 Task: Change  the formatting of the data to Which is Less than 10, In conditional formating, put the option 'Light Red Fill with Dark Red Text. 'add another formatting option Format As Table, insert the option Blue Table style Light 9 Save page  Elite Sales   book
Action: Mouse moved to (98, 211)
Screenshot: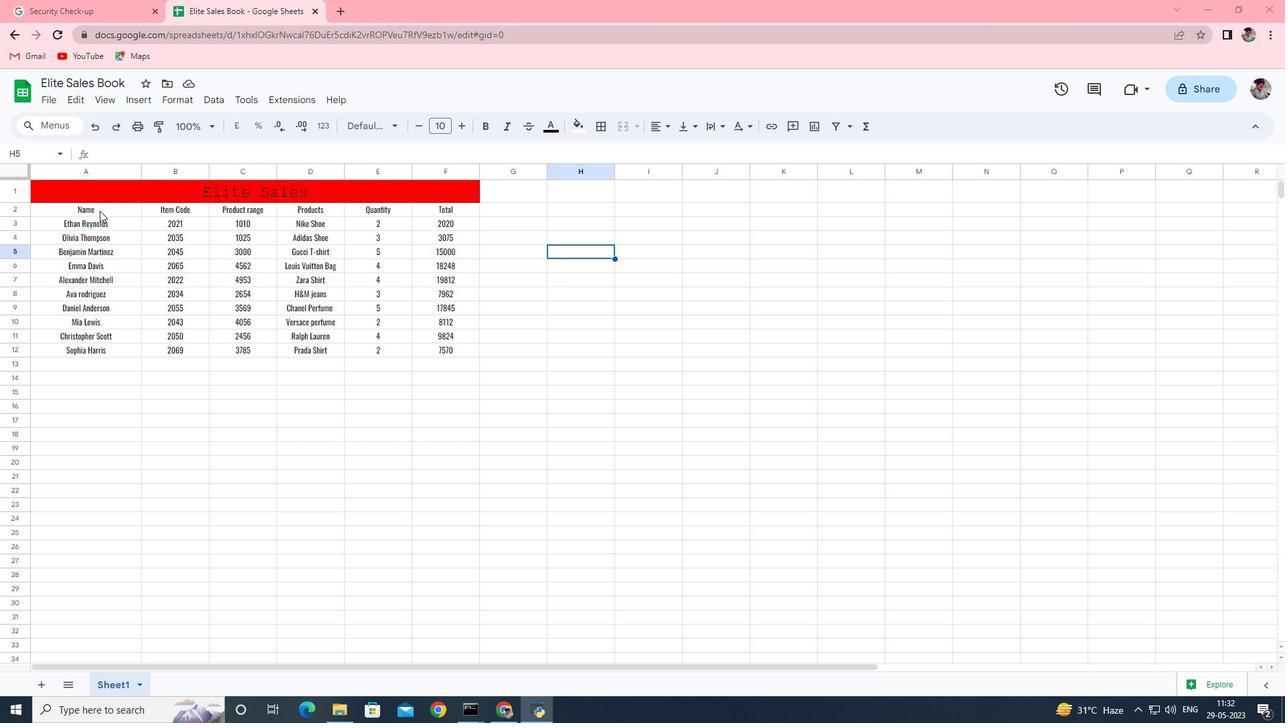 
Action: Mouse pressed left at (98, 211)
Screenshot: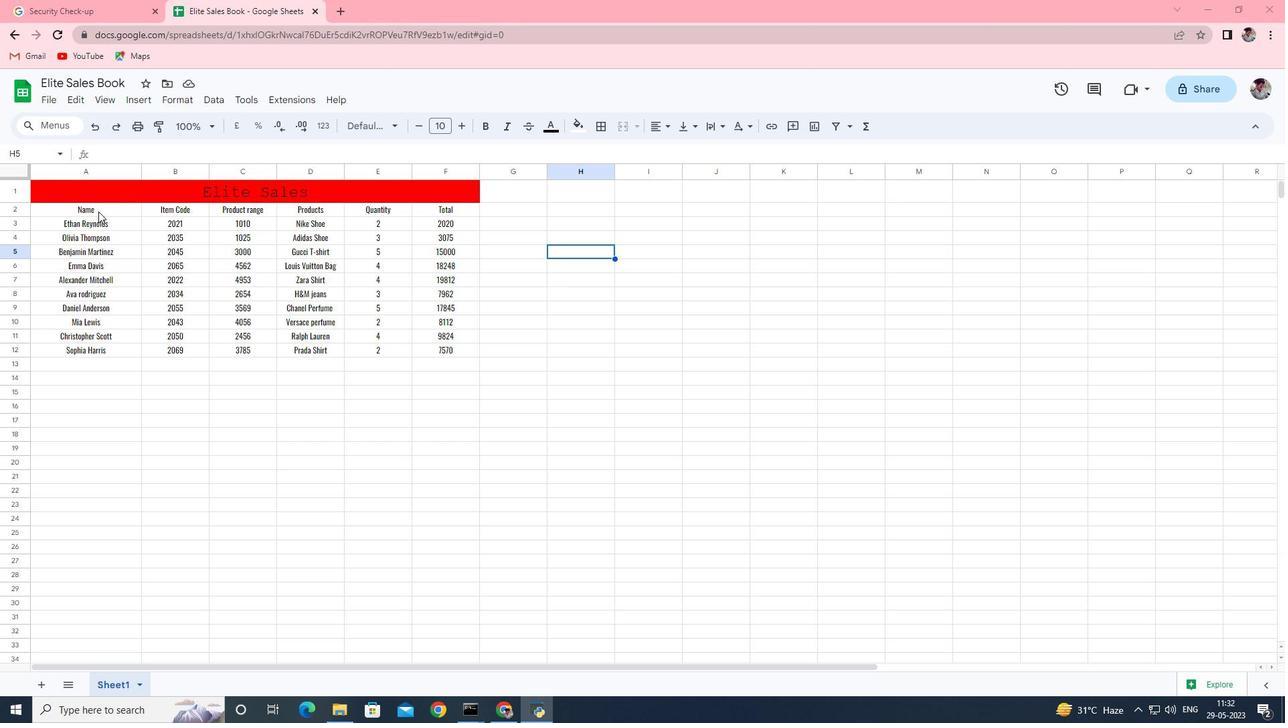
Action: Mouse moved to (176, 99)
Screenshot: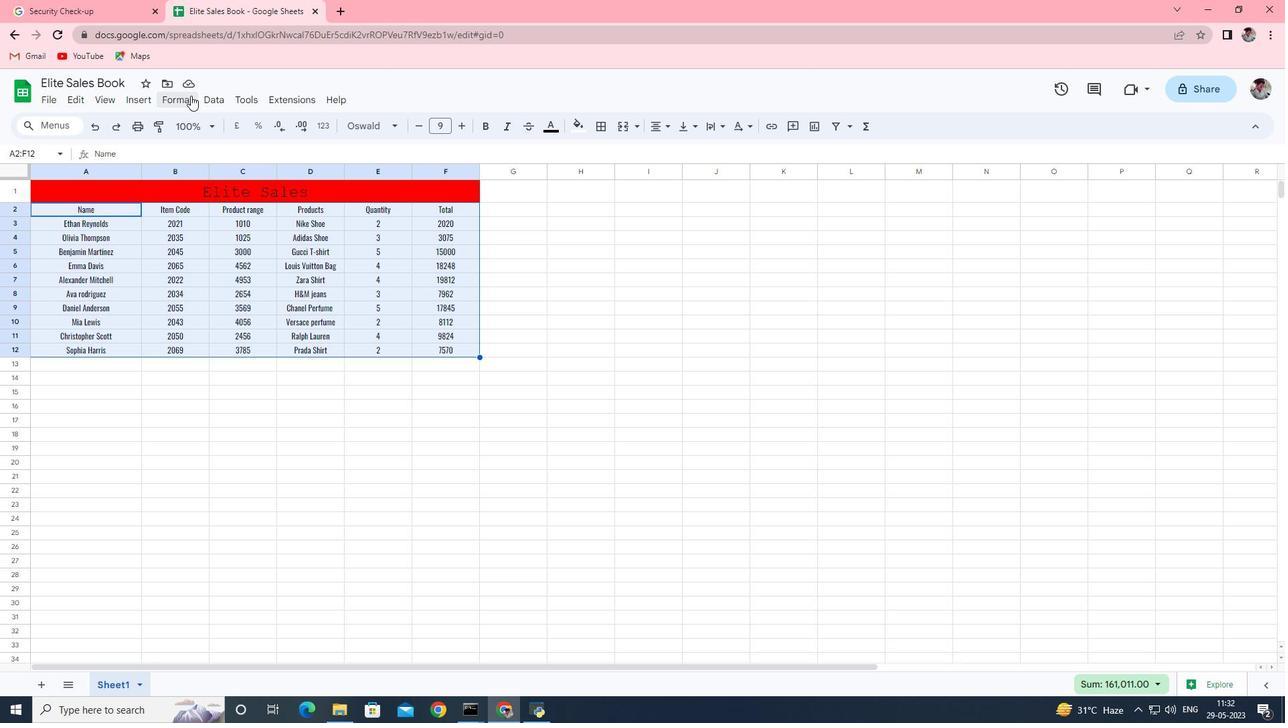 
Action: Mouse pressed left at (176, 99)
Screenshot: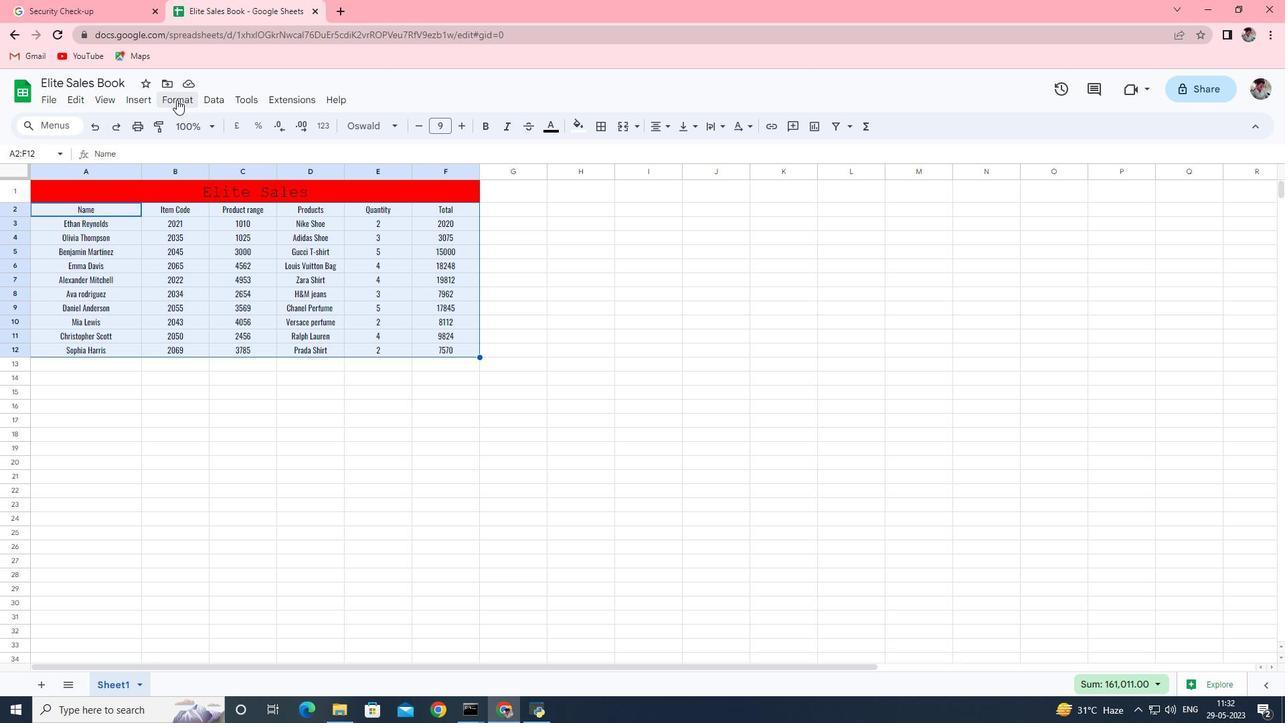 
Action: Mouse moved to (234, 326)
Screenshot: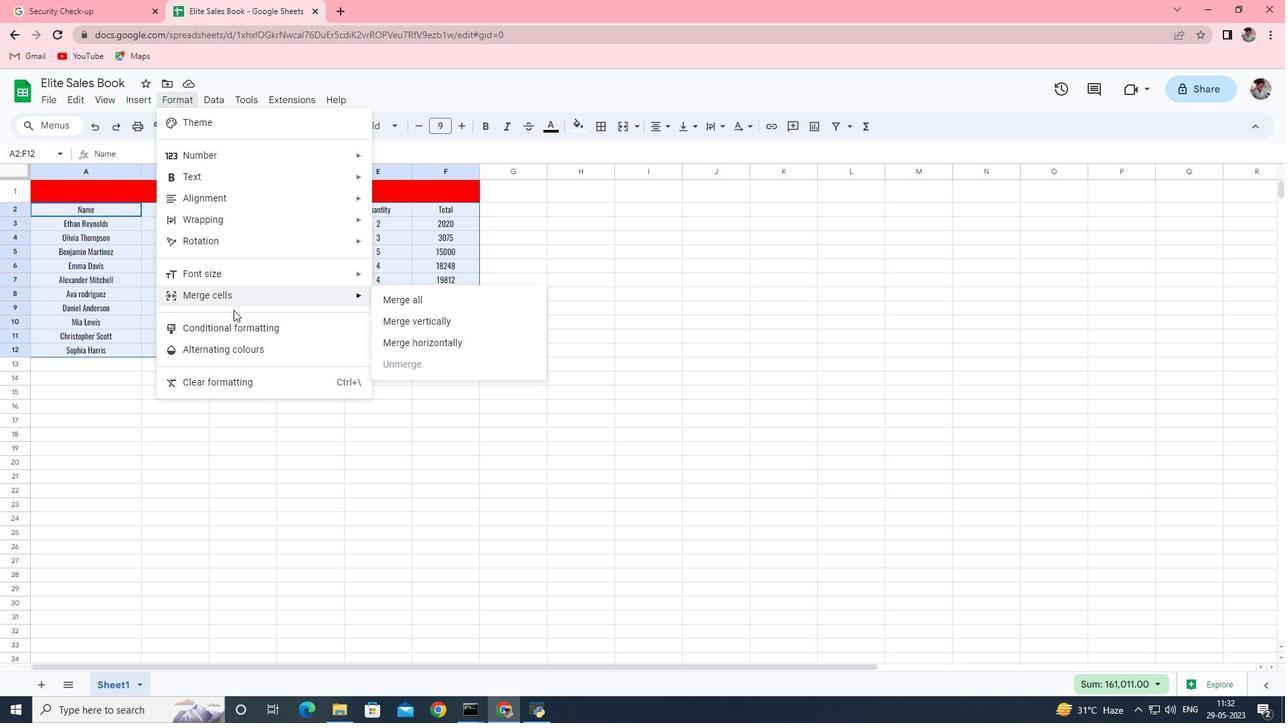 
Action: Mouse pressed left at (234, 326)
Screenshot: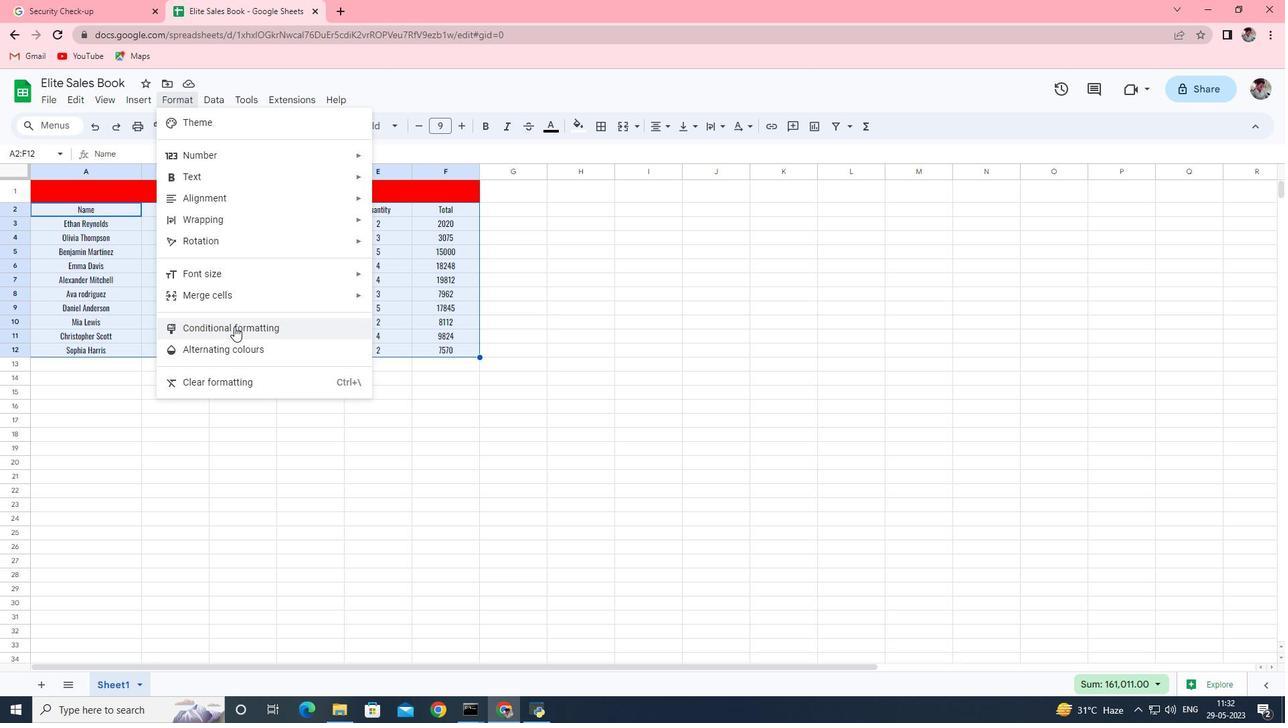 
Action: Mouse moved to (1218, 306)
Screenshot: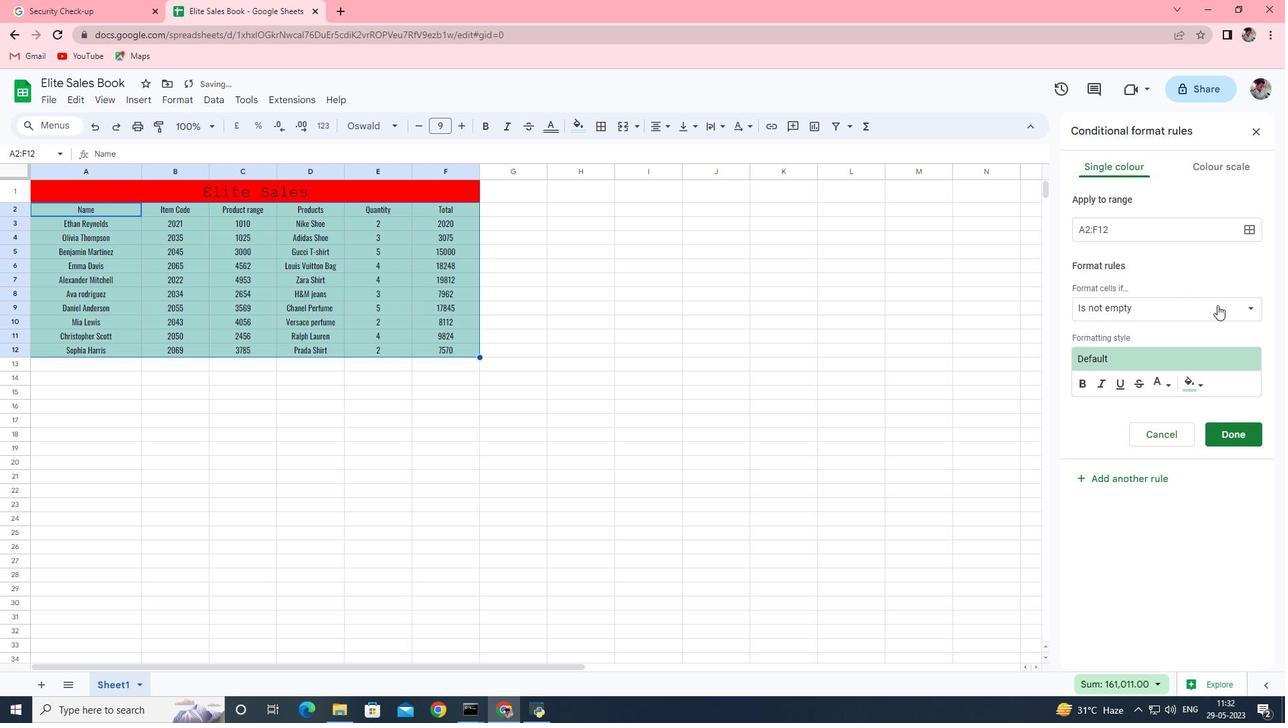 
Action: Mouse pressed left at (1218, 306)
Screenshot: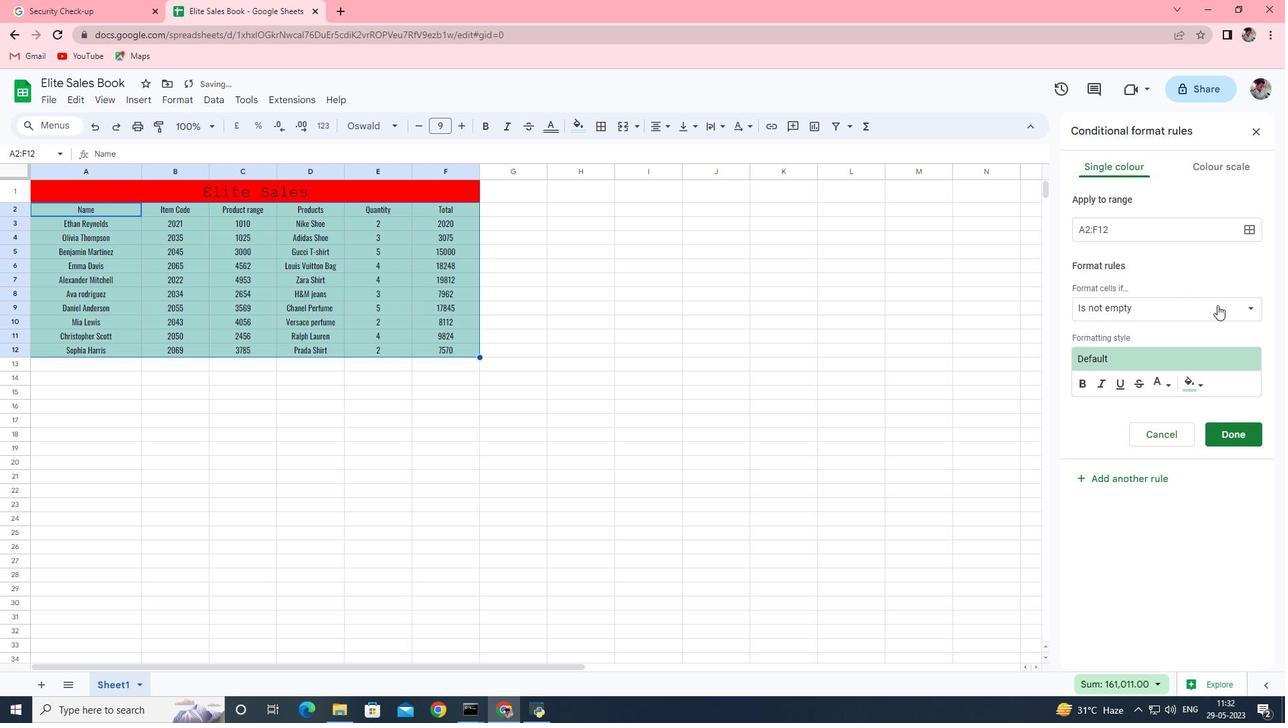 
Action: Mouse moved to (1146, 567)
Screenshot: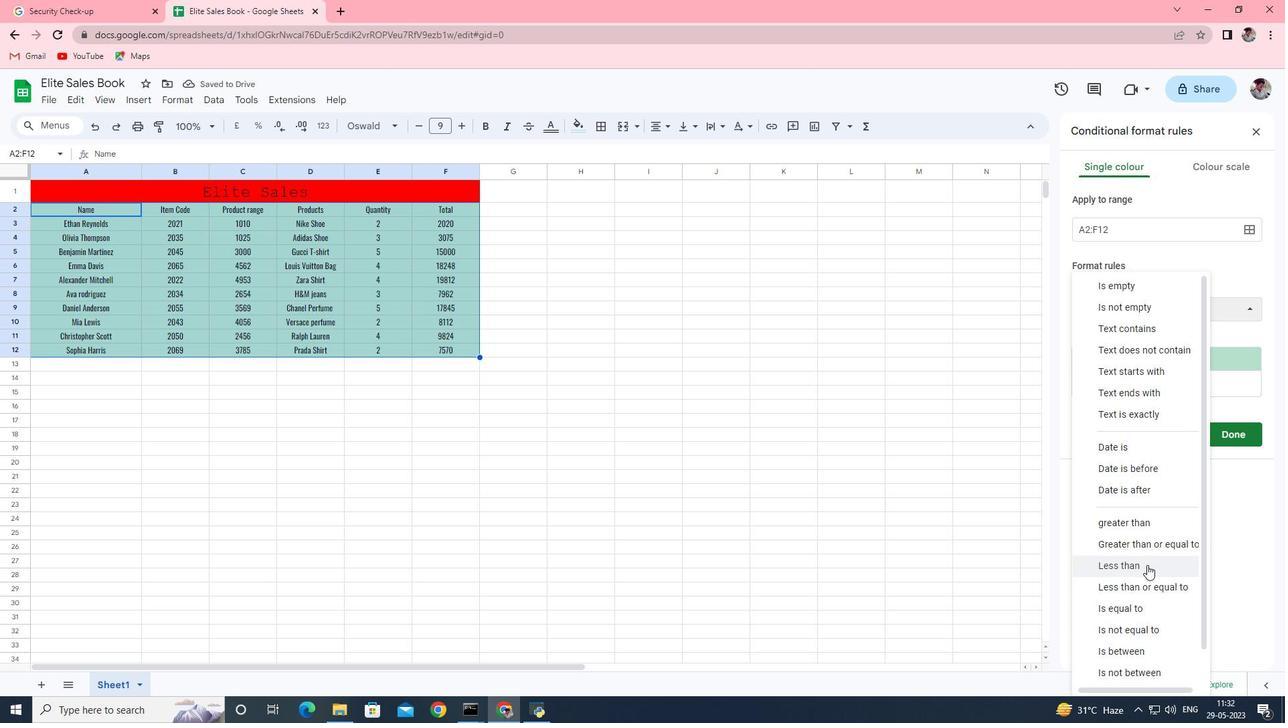 
Action: Mouse pressed left at (1146, 567)
Screenshot: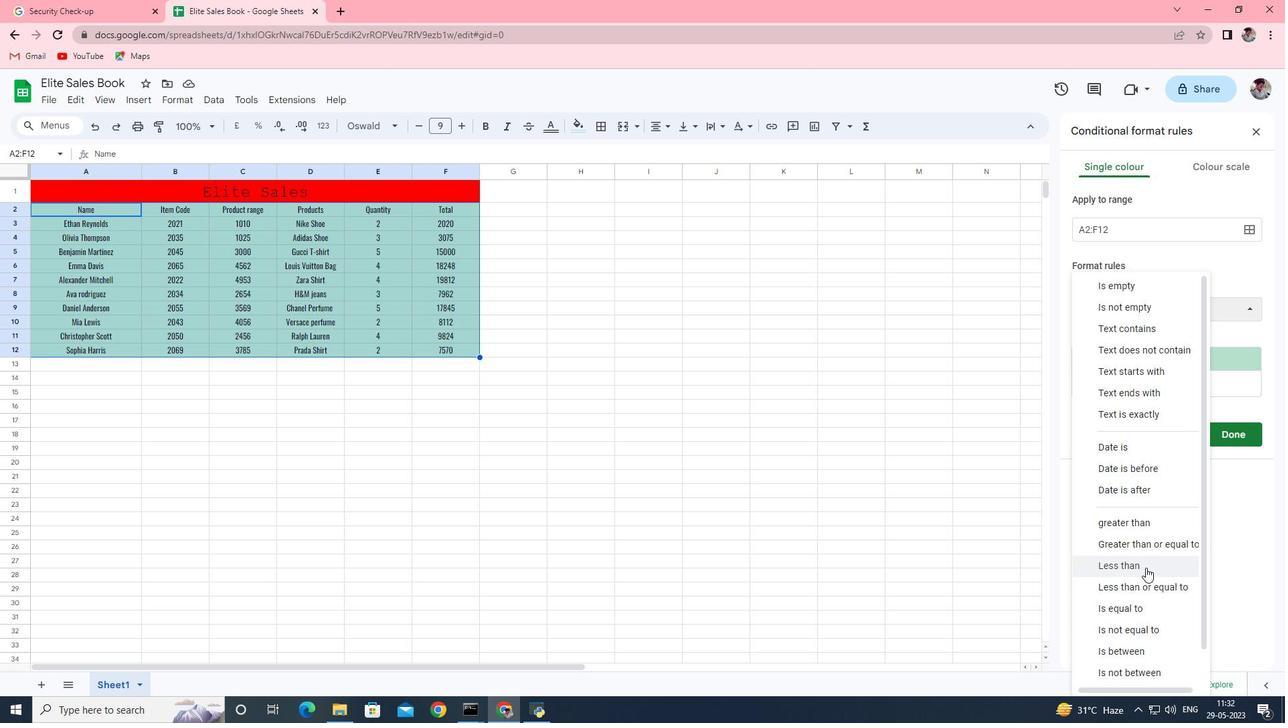 
Action: Mouse moved to (1121, 342)
Screenshot: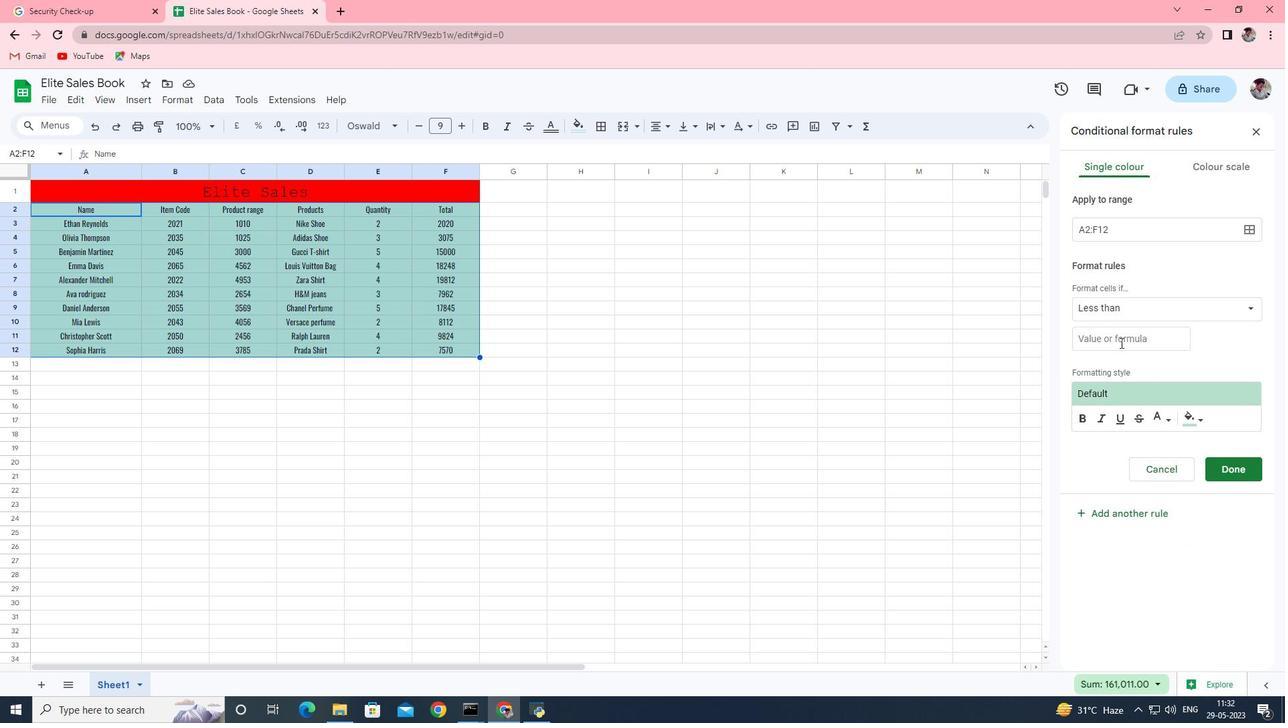 
Action: Mouse pressed left at (1121, 342)
Screenshot: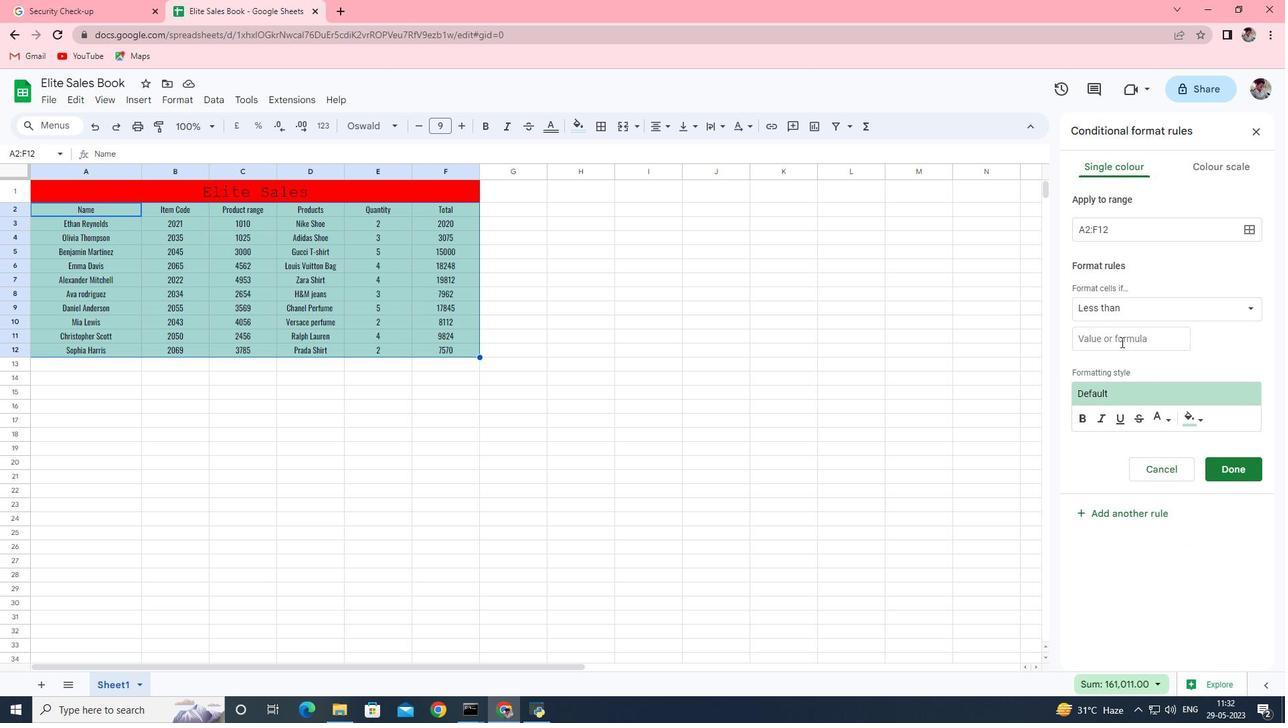 
Action: Key pressed 10<Key.enter>
Screenshot: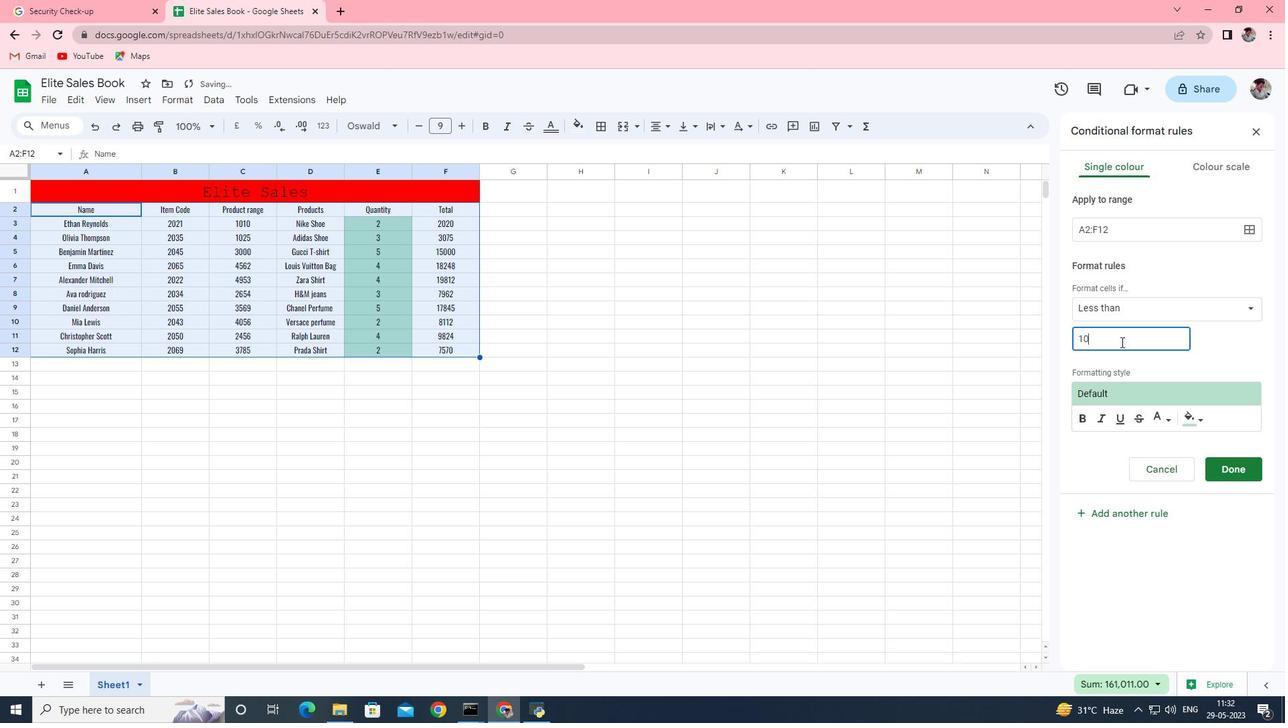 
Action: Mouse moved to (1197, 420)
Screenshot: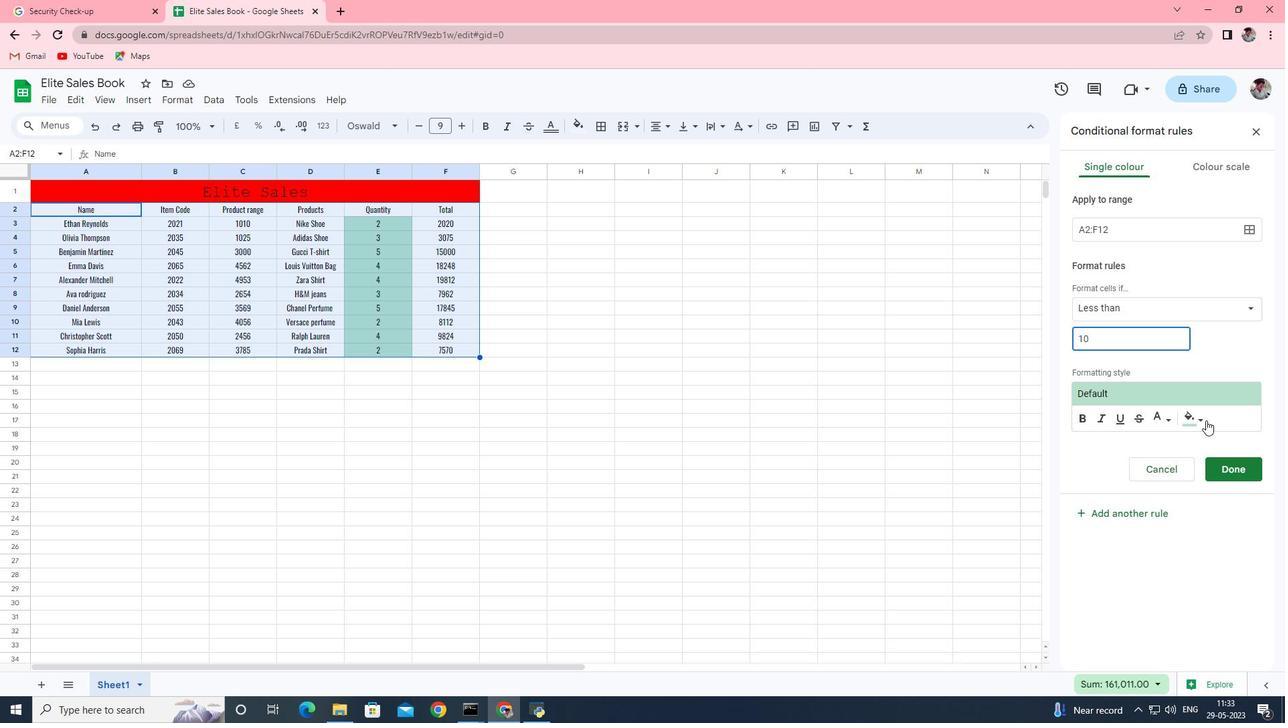 
Action: Mouse pressed left at (1197, 420)
Screenshot: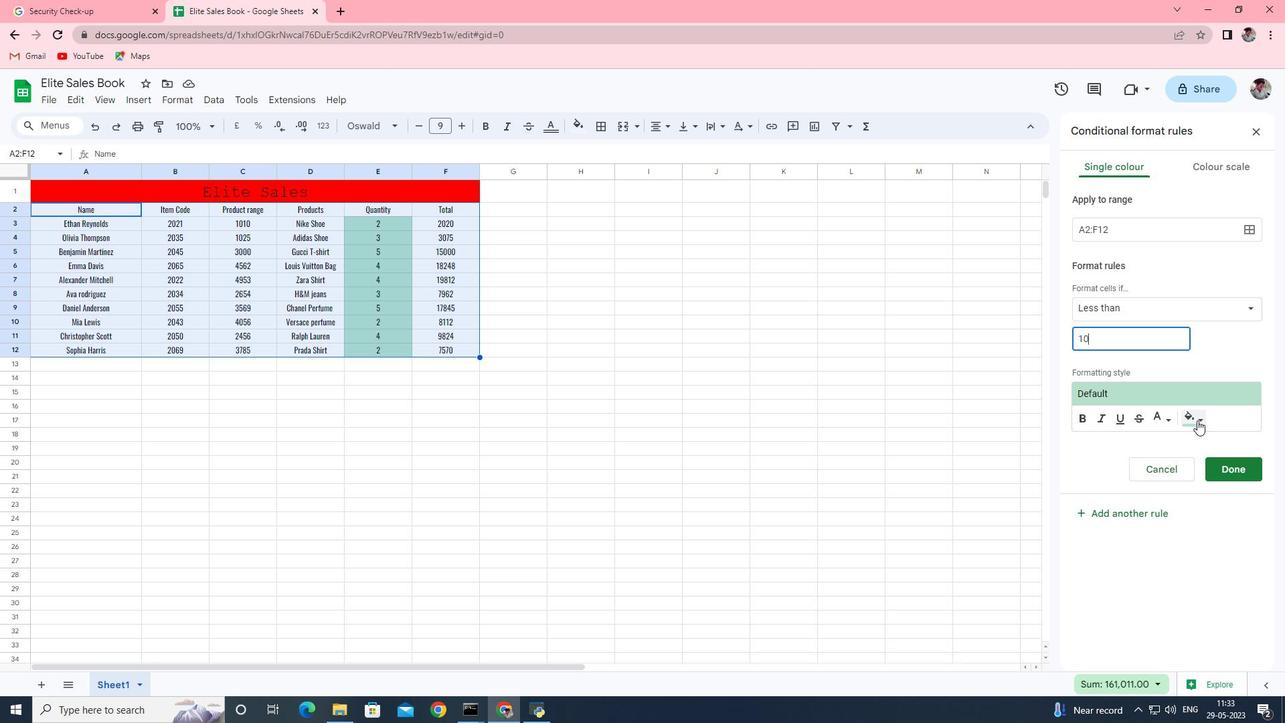 
Action: Mouse moved to (1072, 510)
Screenshot: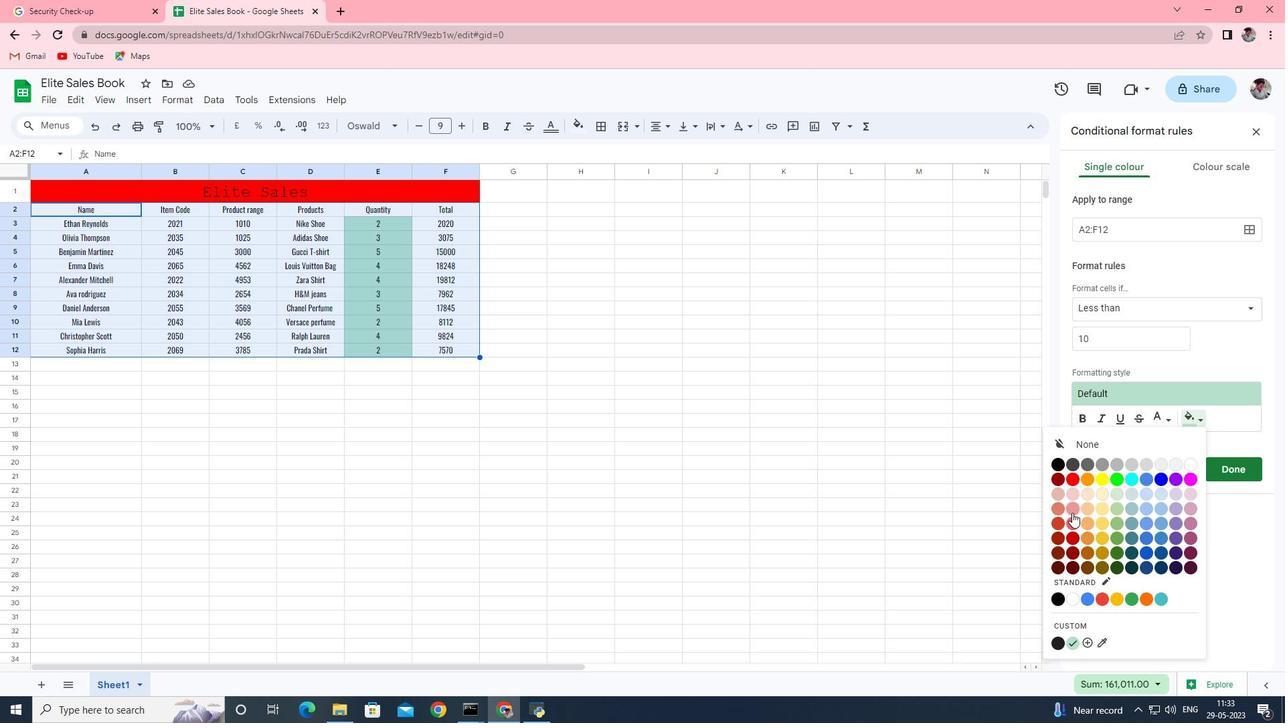 
Action: Mouse pressed left at (1072, 510)
Screenshot: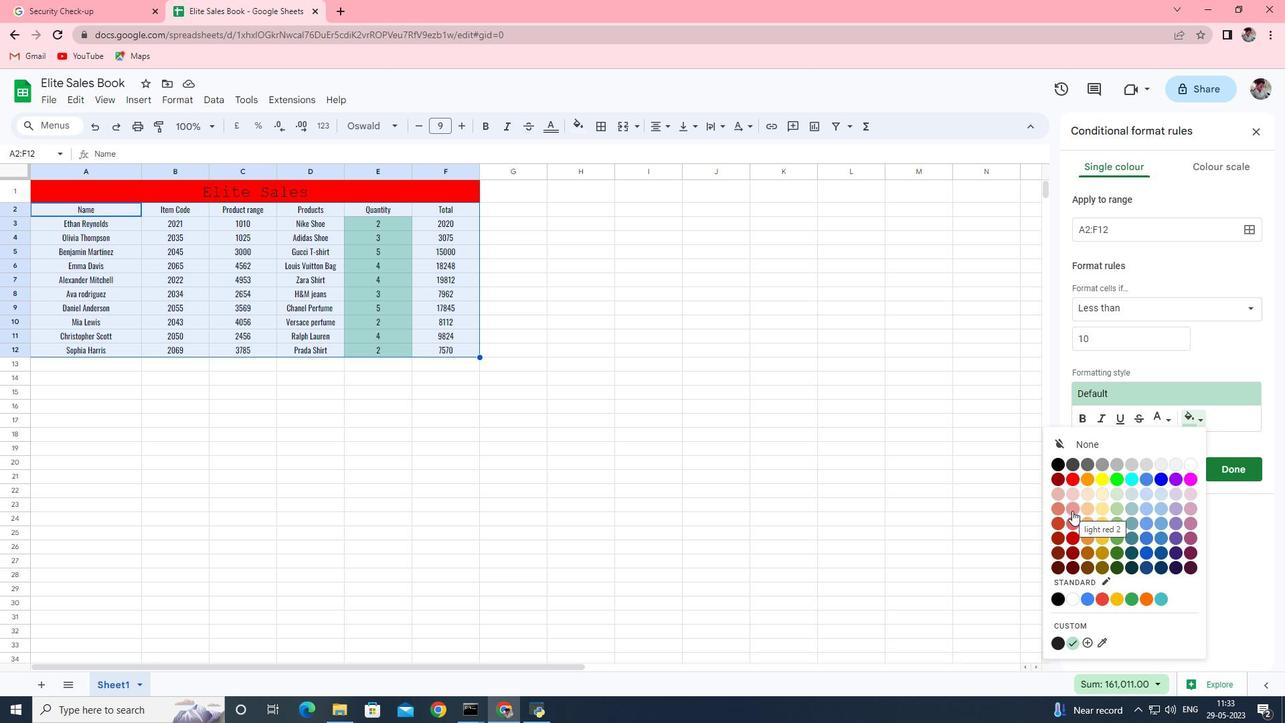 
Action: Mouse moved to (1169, 421)
Screenshot: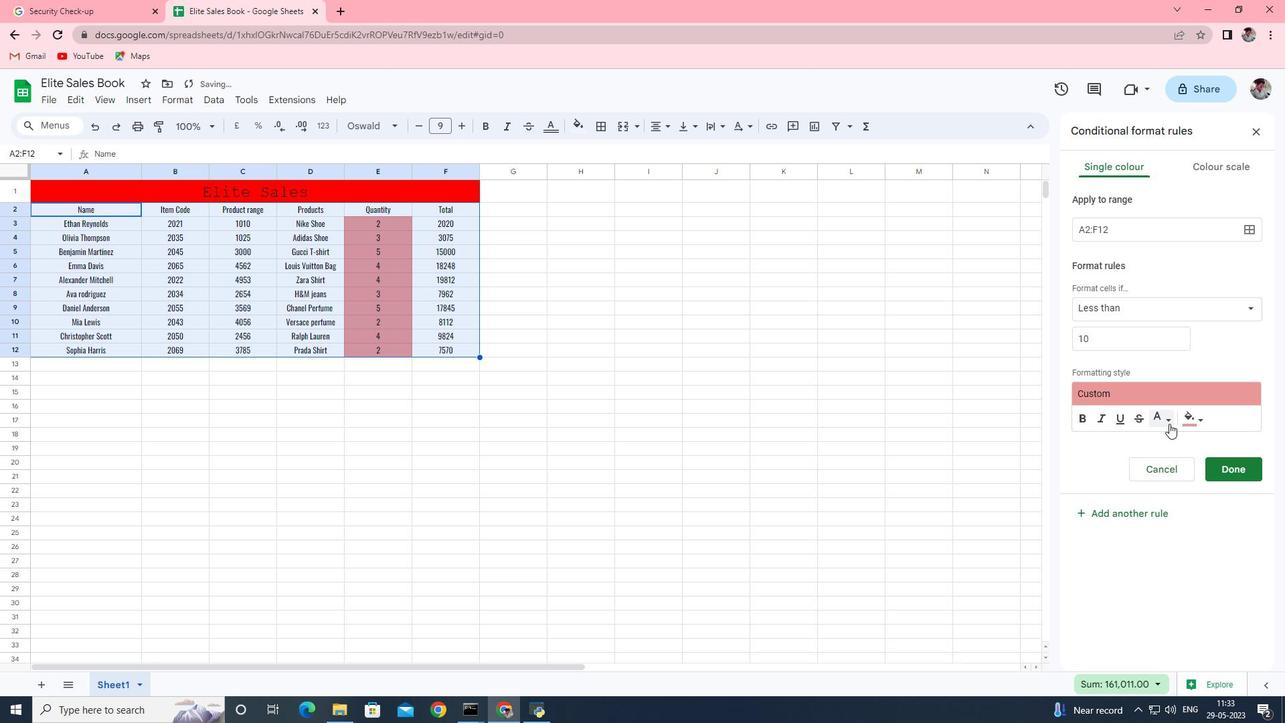 
Action: Mouse pressed left at (1169, 421)
Screenshot: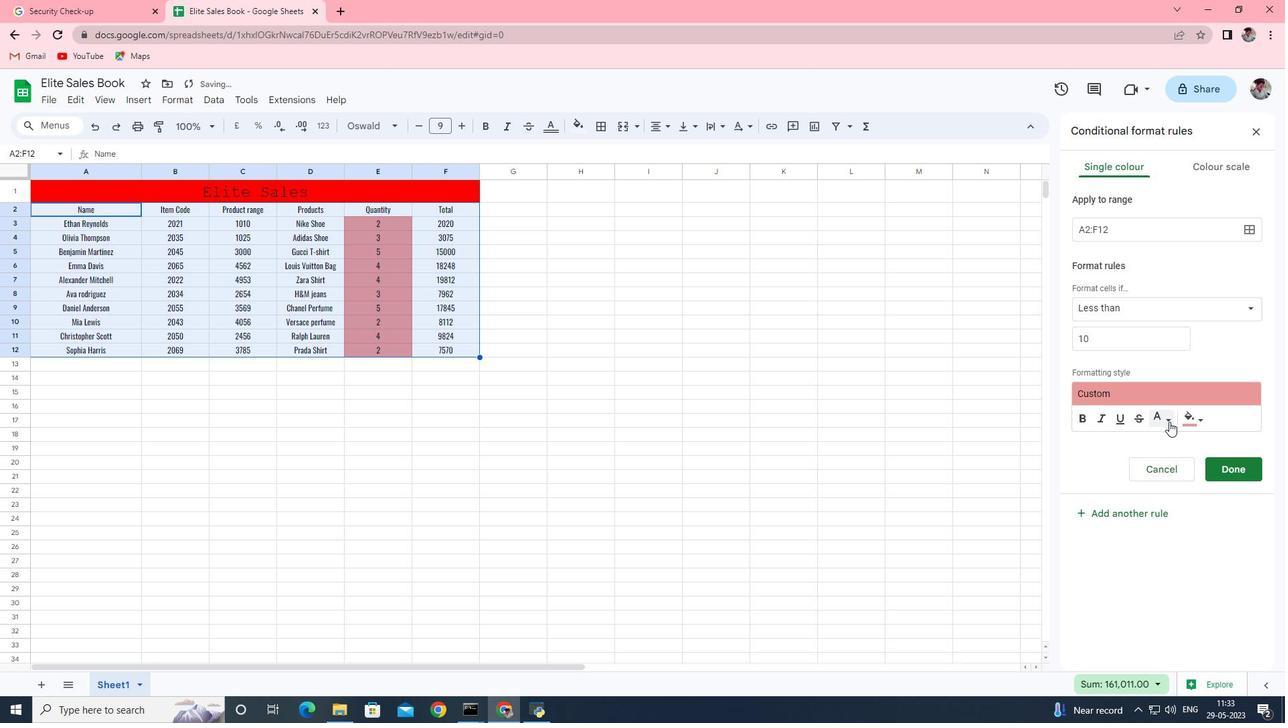
Action: Mouse moved to (1039, 474)
Screenshot: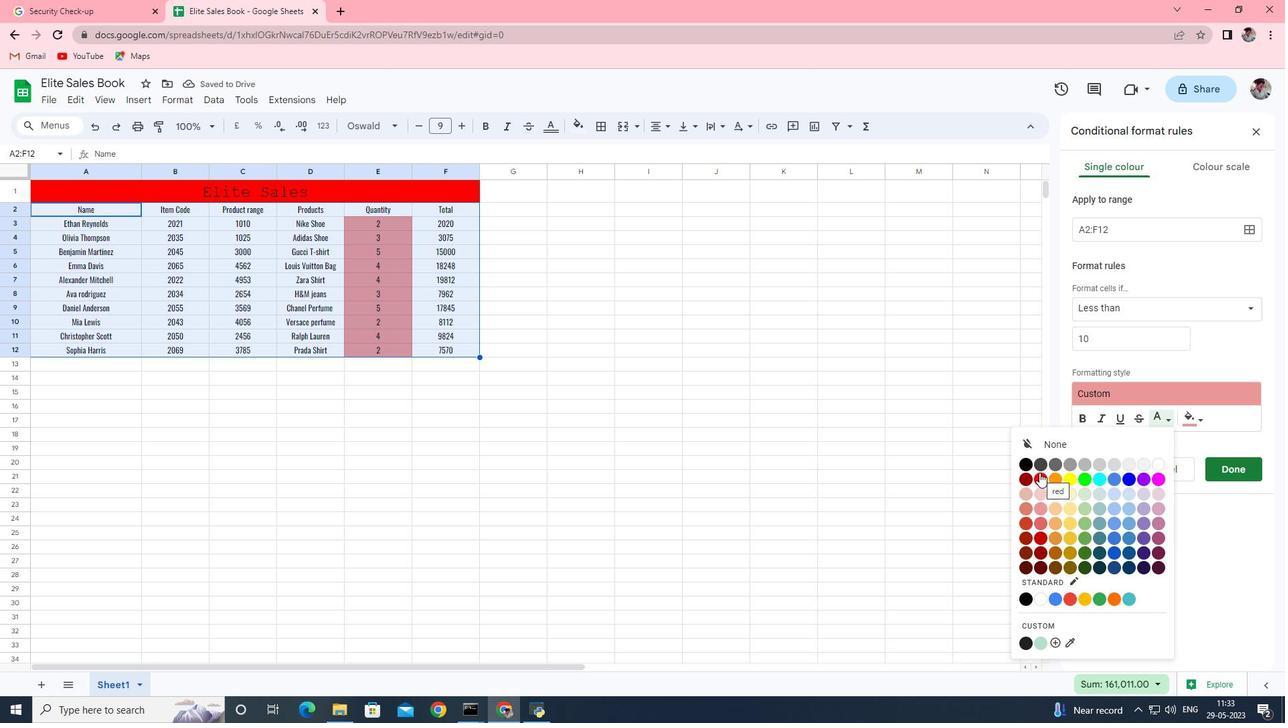 
Action: Mouse pressed left at (1039, 474)
Screenshot: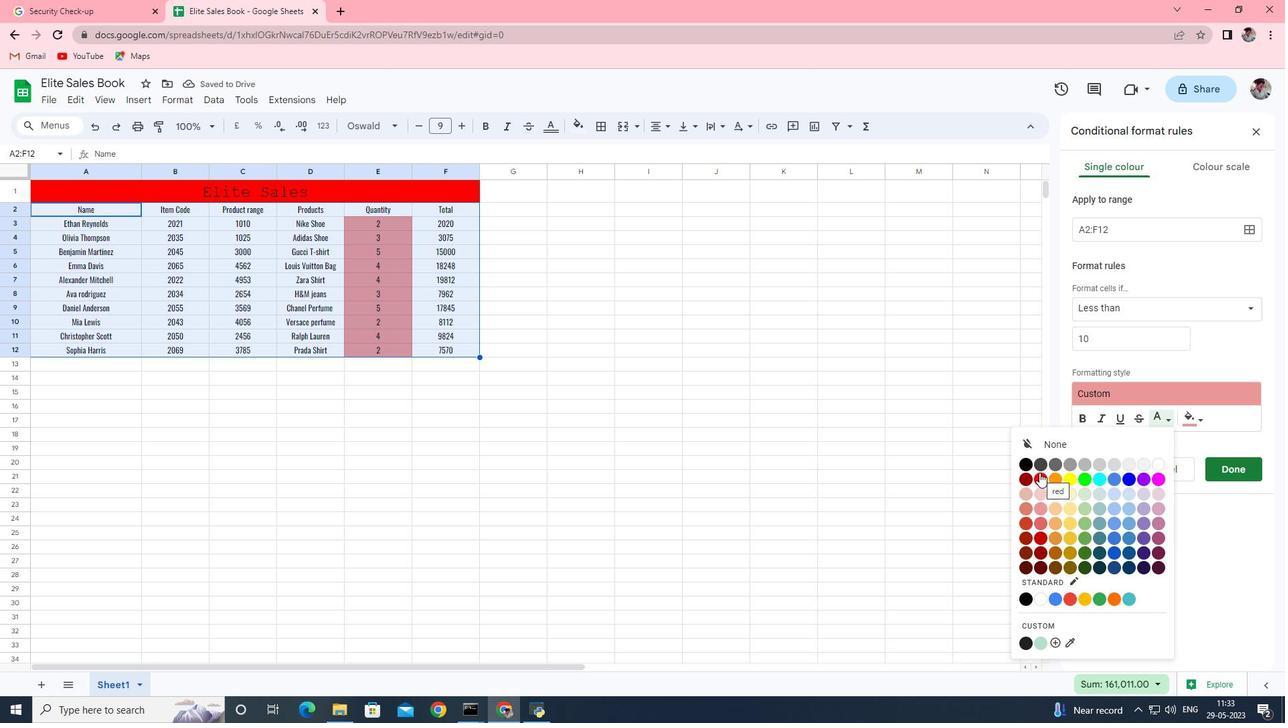 
Action: Mouse moved to (1227, 471)
Screenshot: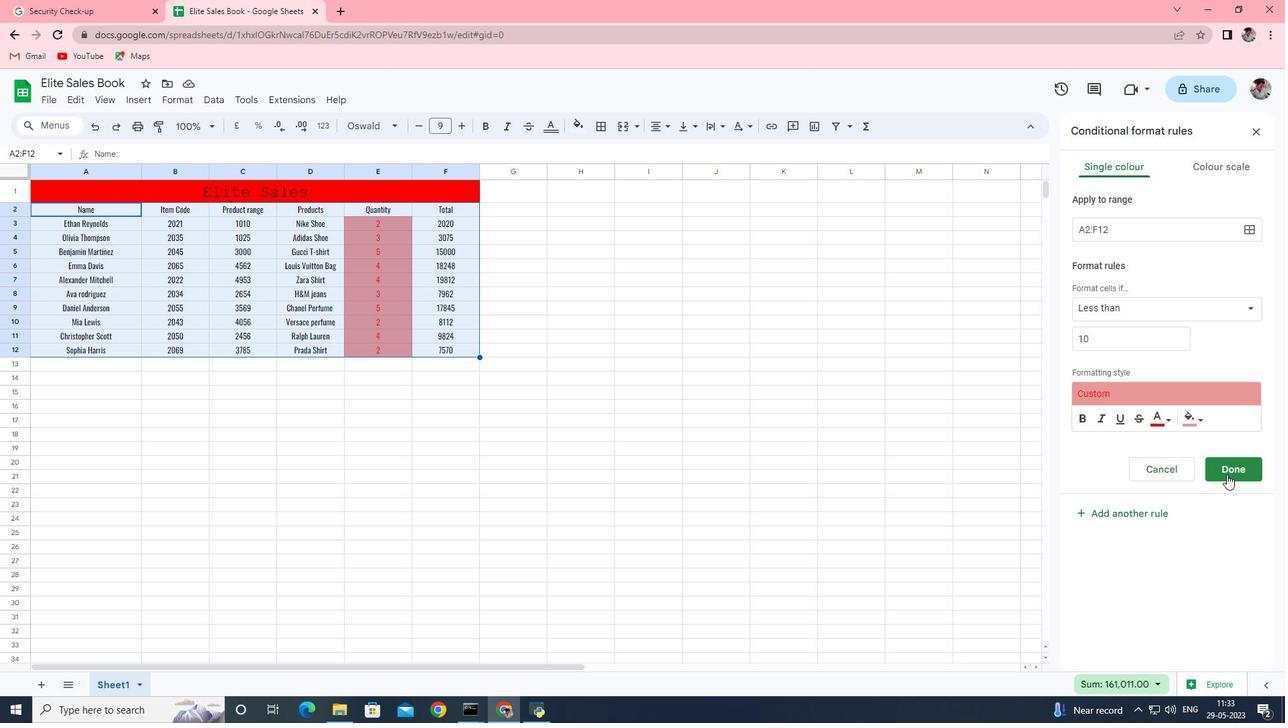 
Action: Mouse pressed left at (1227, 471)
Screenshot: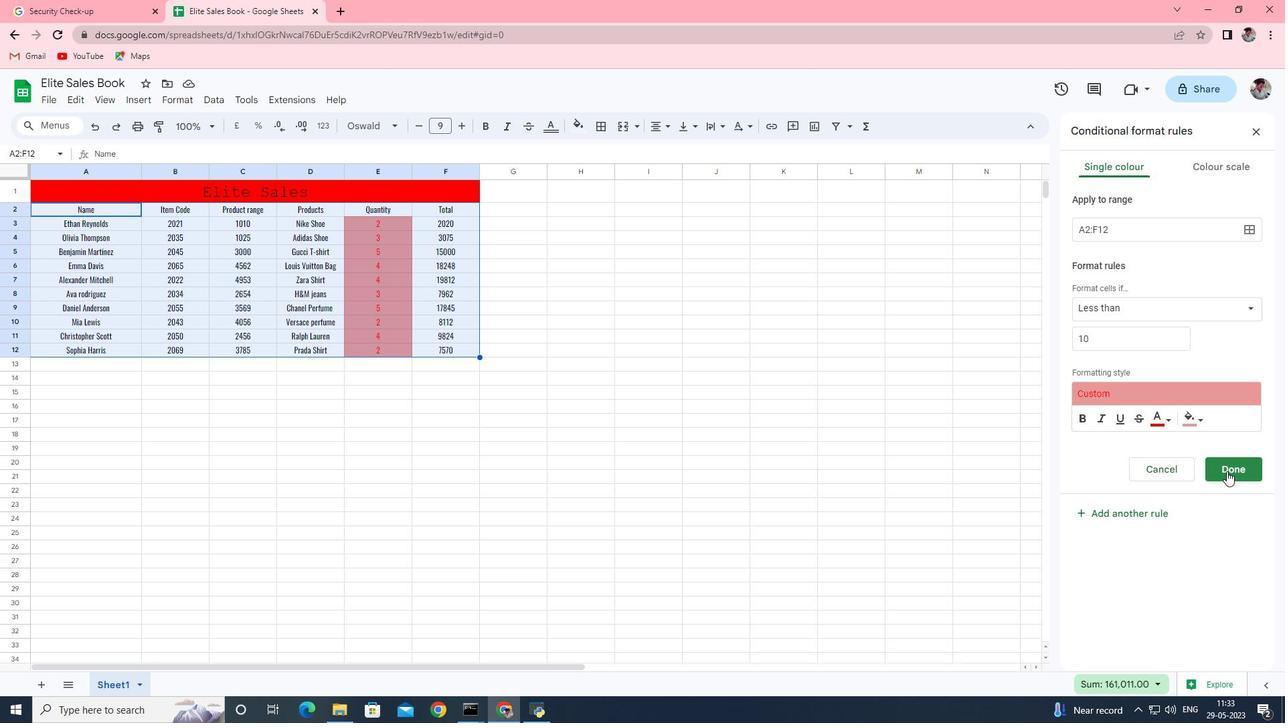 
Action: Mouse moved to (184, 102)
Screenshot: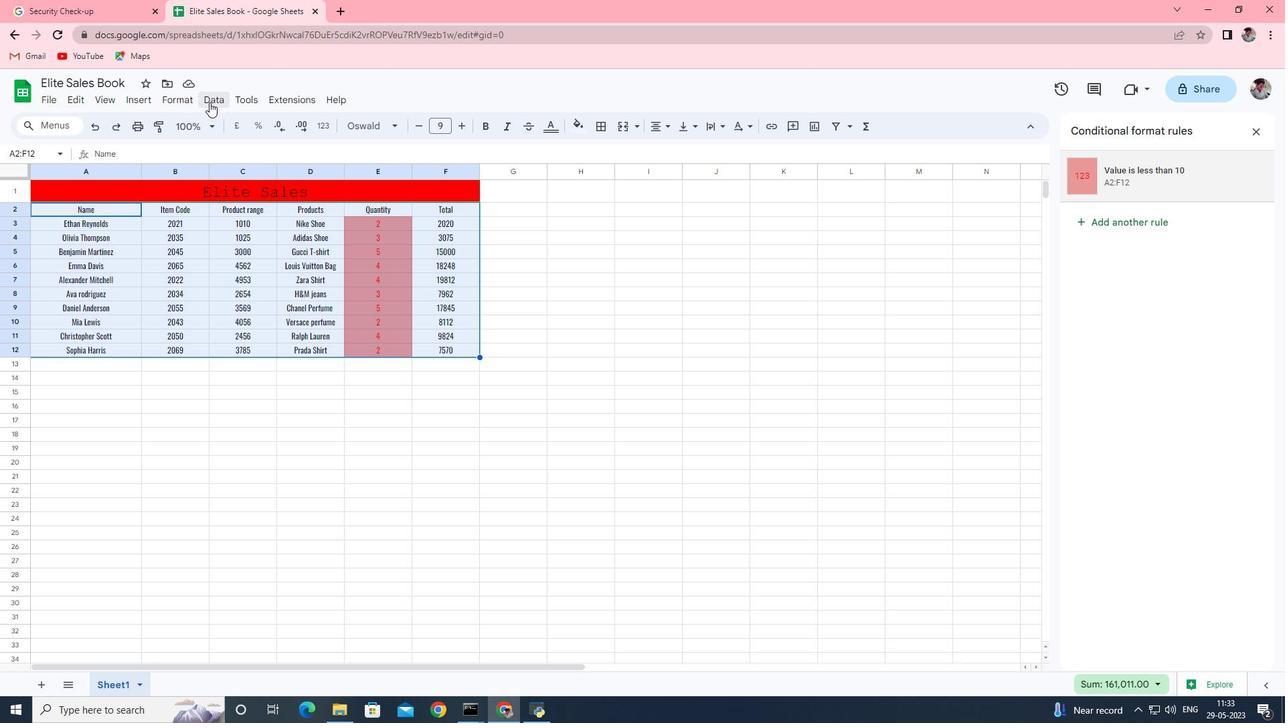 
Action: Mouse pressed left at (184, 102)
Screenshot: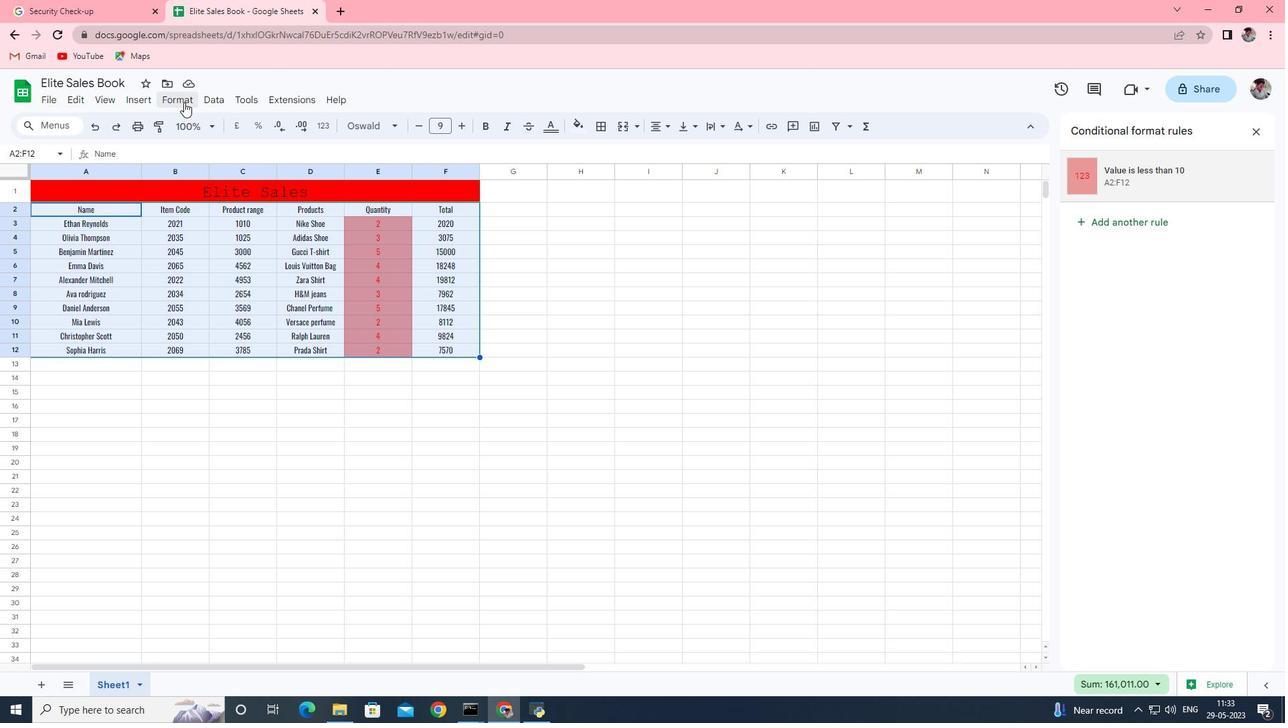 
Action: Mouse moved to (196, 345)
Screenshot: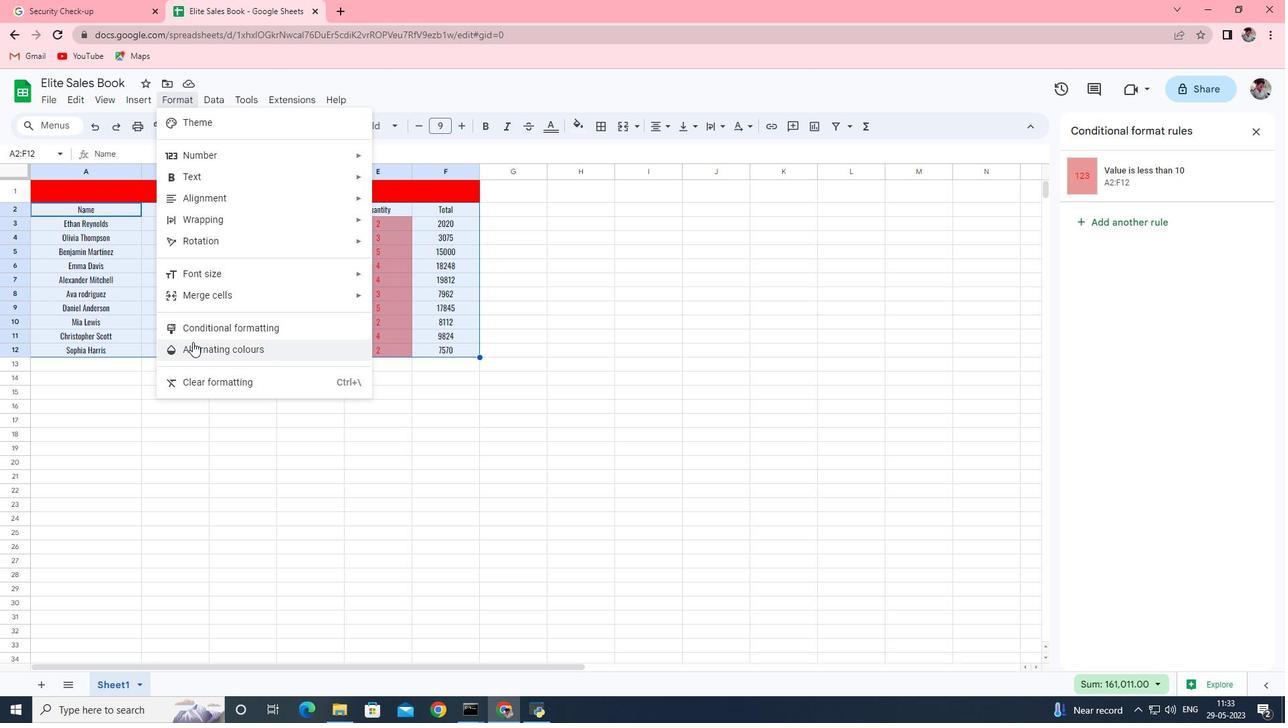 
Action: Mouse pressed left at (196, 345)
Screenshot: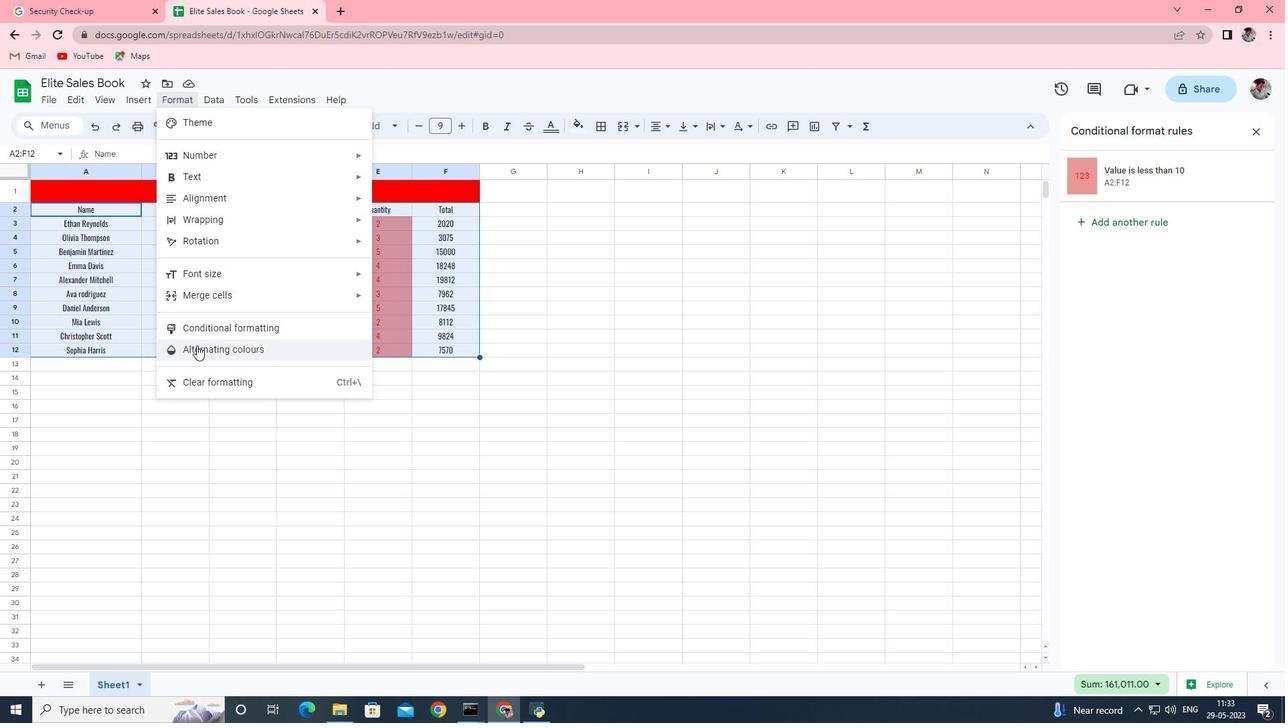
Action: Mouse moved to (1226, 297)
Screenshot: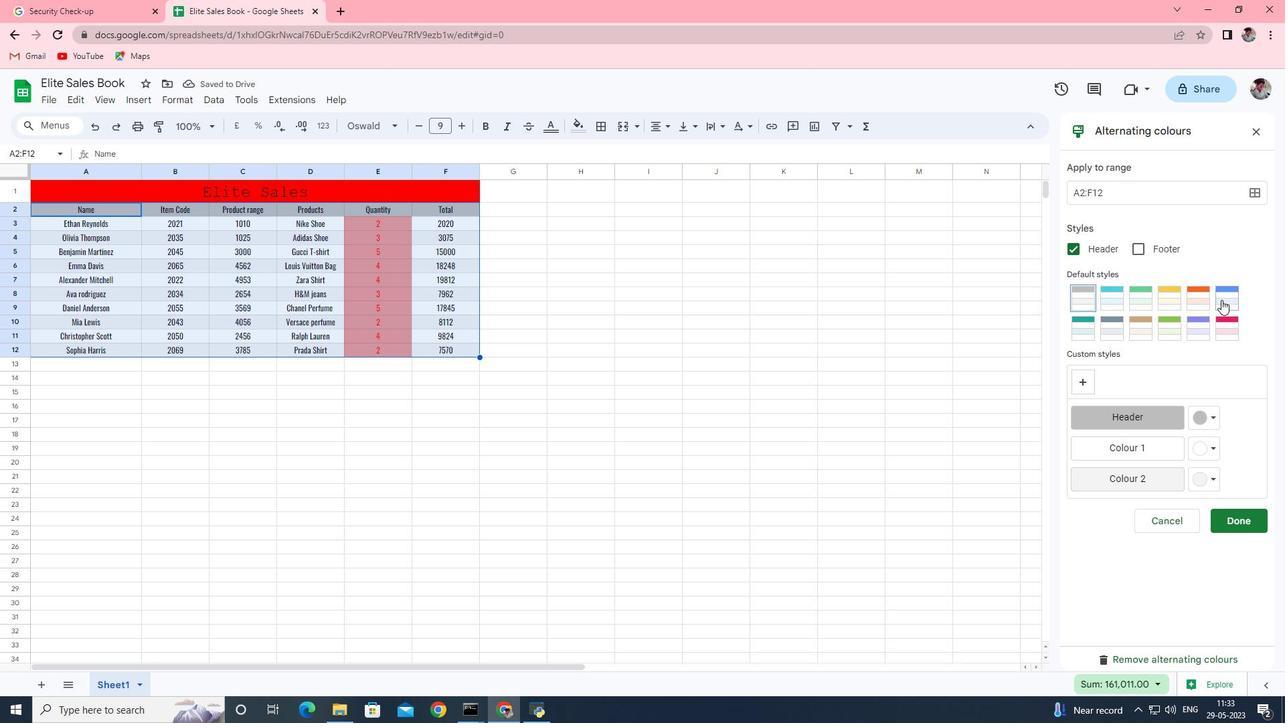 
Action: Mouse pressed left at (1226, 297)
Screenshot: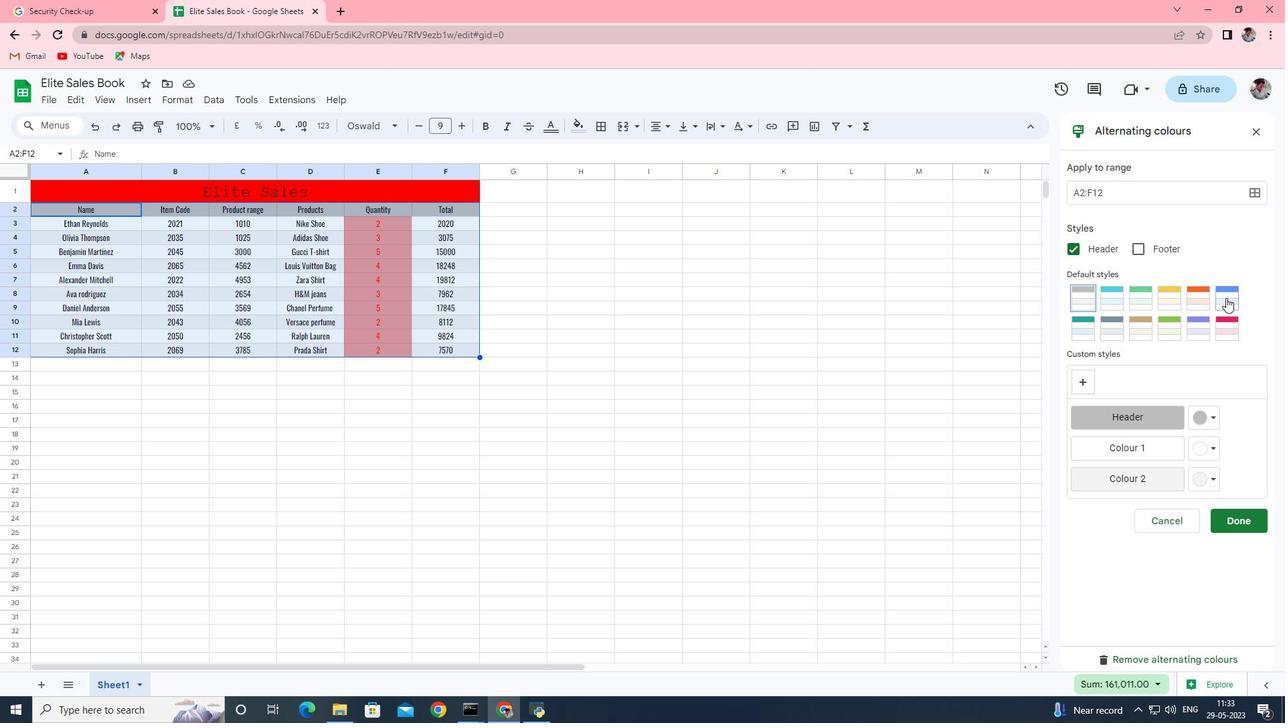 
Action: Mouse moved to (1214, 419)
Screenshot: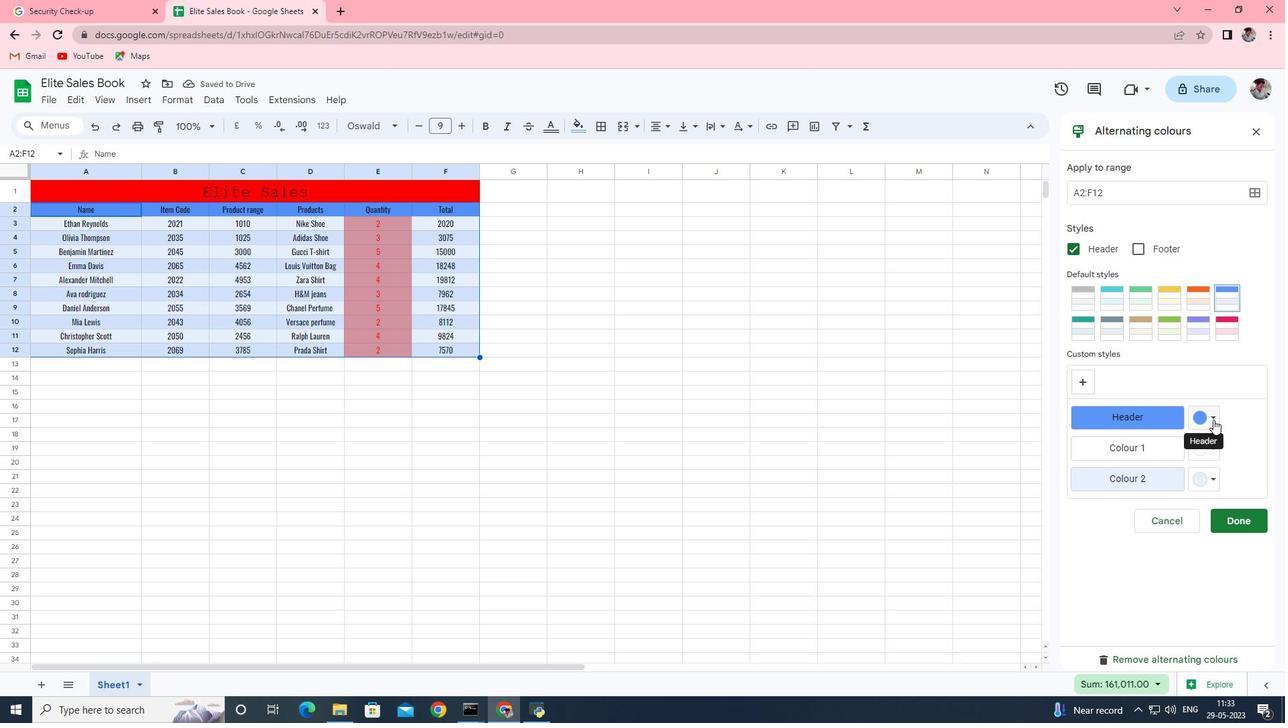 
Action: Mouse pressed left at (1214, 419)
Screenshot: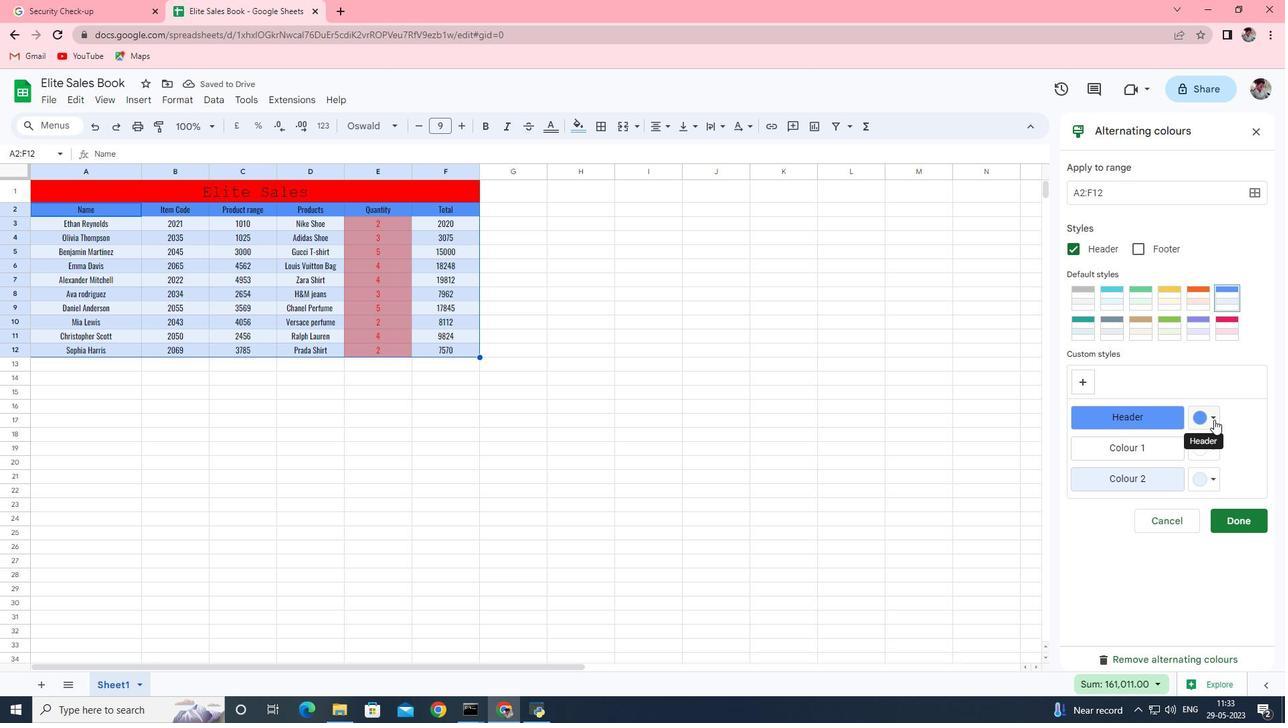 
Action: Mouse moved to (1227, 426)
Screenshot: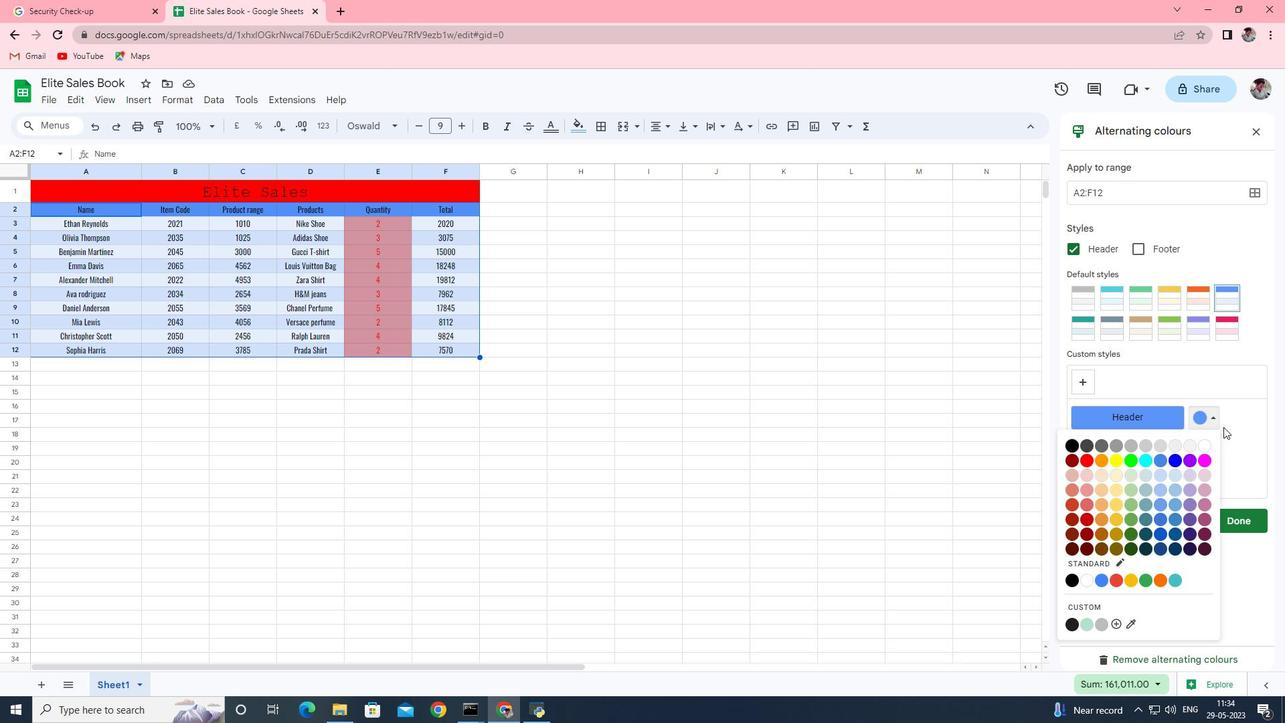 
Action: Mouse pressed left at (1227, 426)
Screenshot: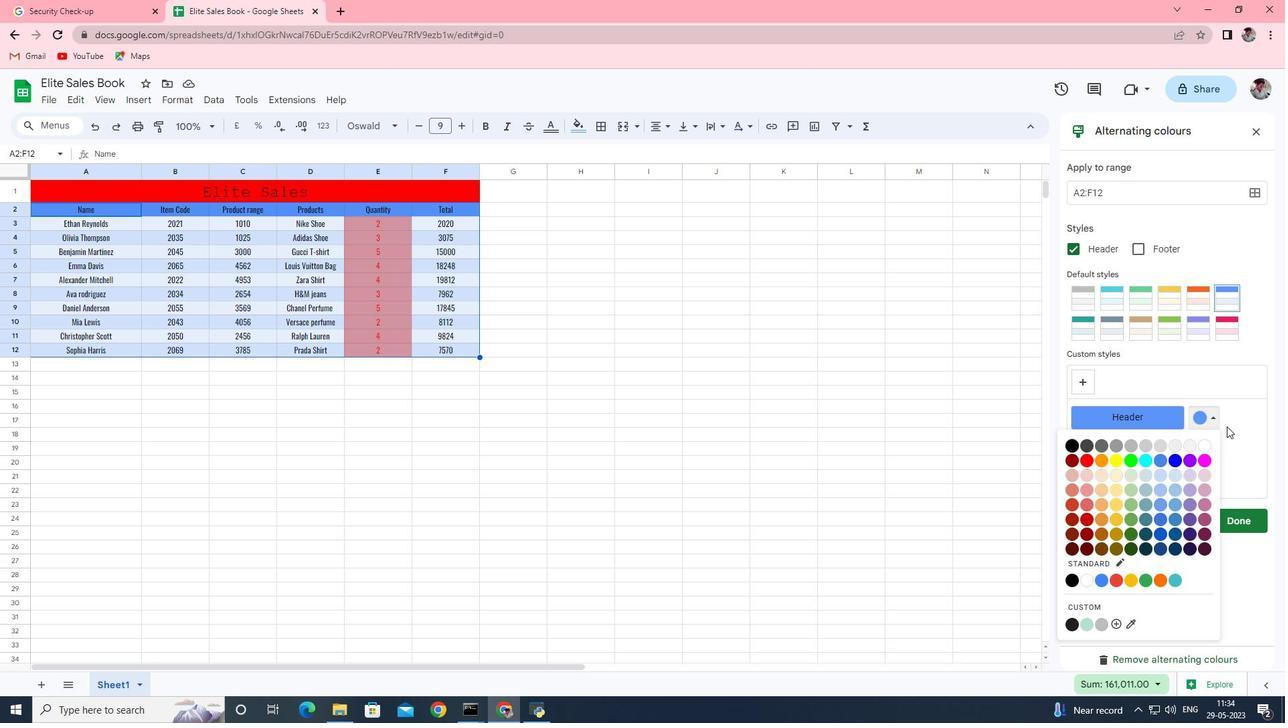 
Action: Mouse moved to (1216, 480)
Screenshot: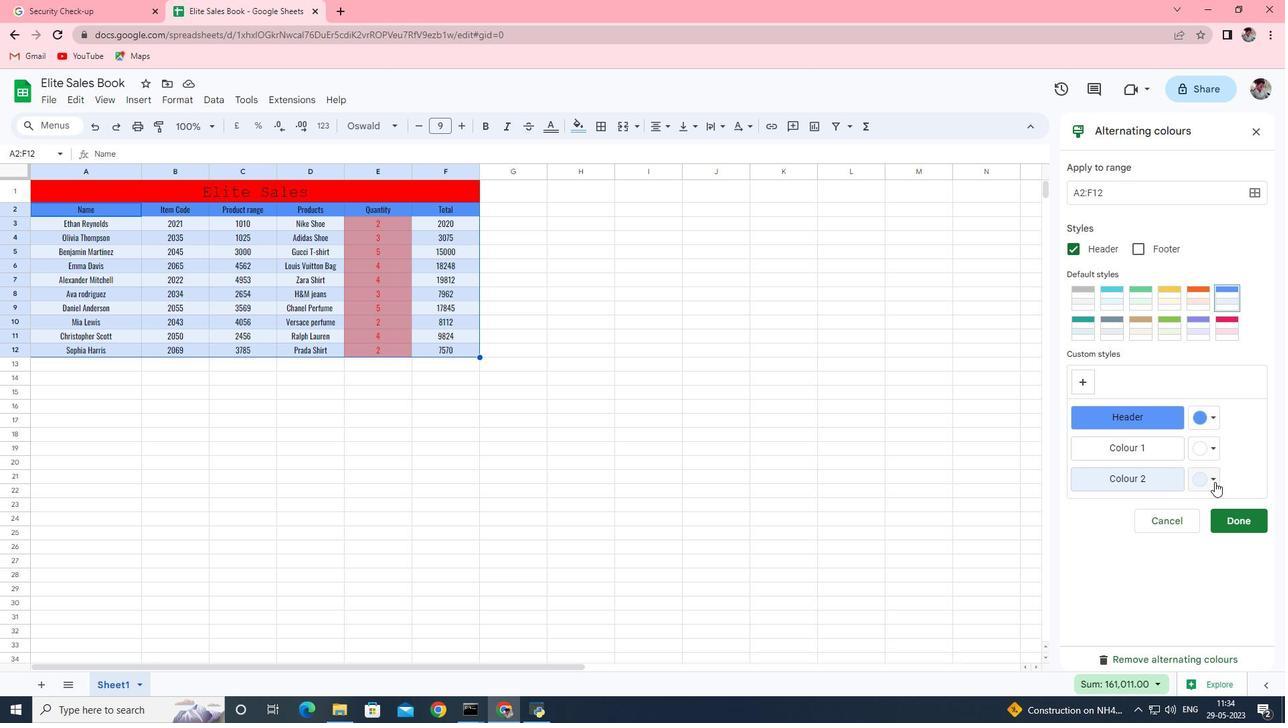 
Action: Mouse pressed left at (1216, 480)
Screenshot: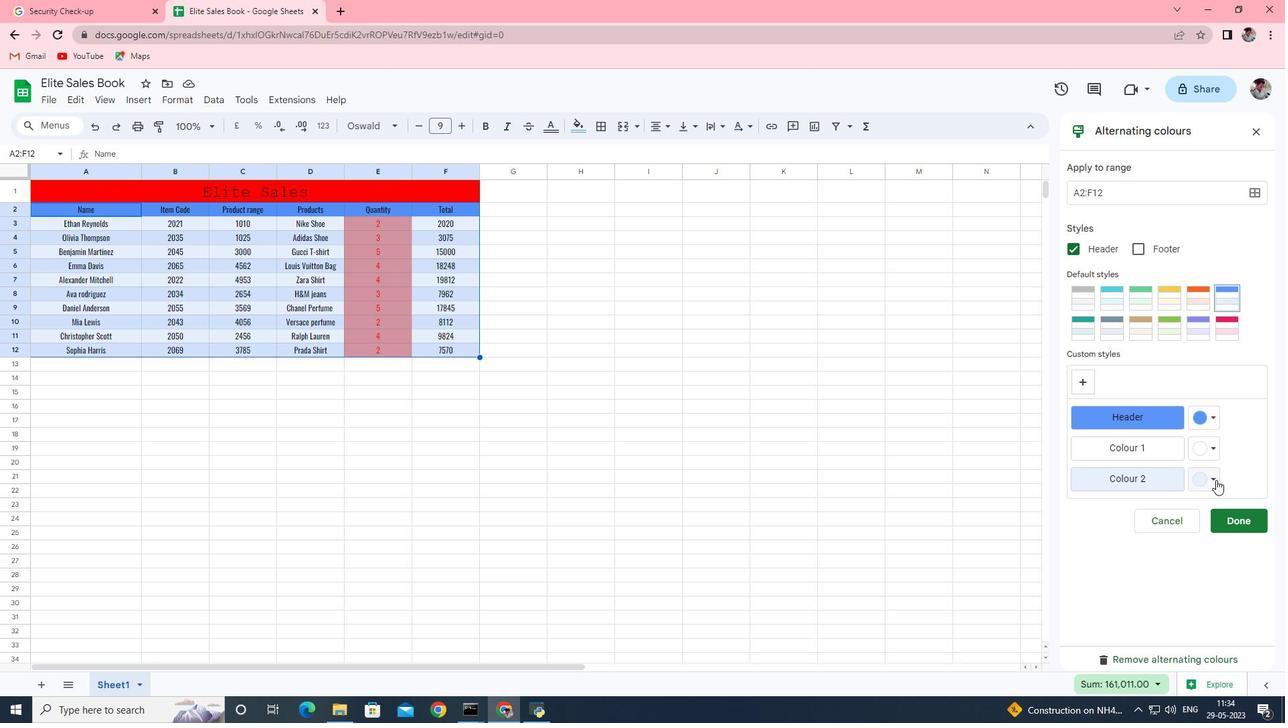 
Action: Mouse moved to (1102, 518)
Screenshot: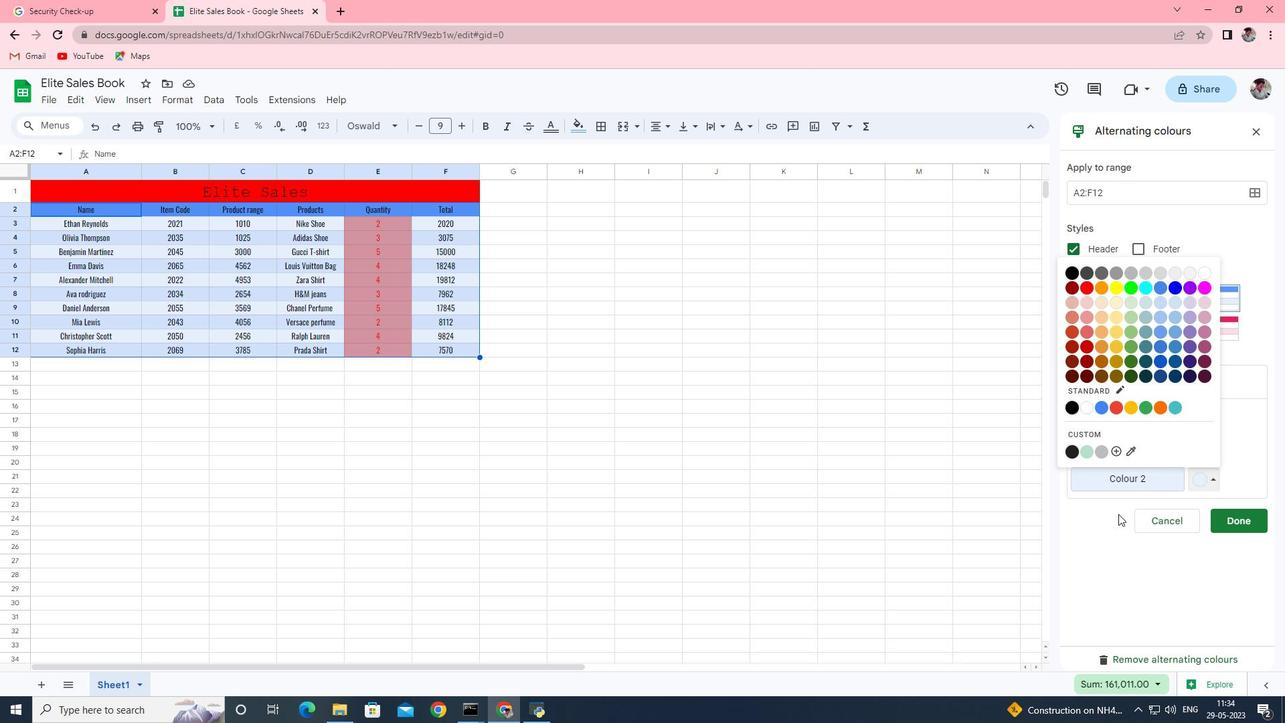 
Action: Mouse pressed left at (1102, 518)
Screenshot: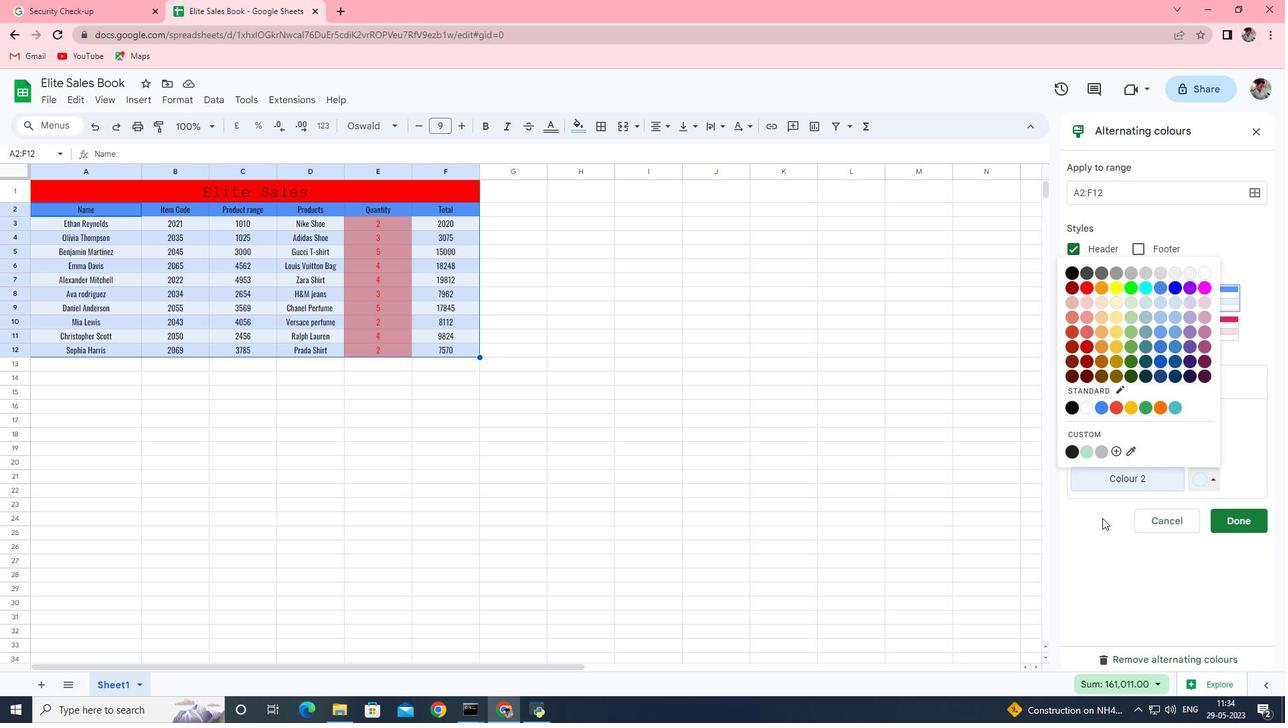 
Action: Mouse moved to (1210, 421)
Screenshot: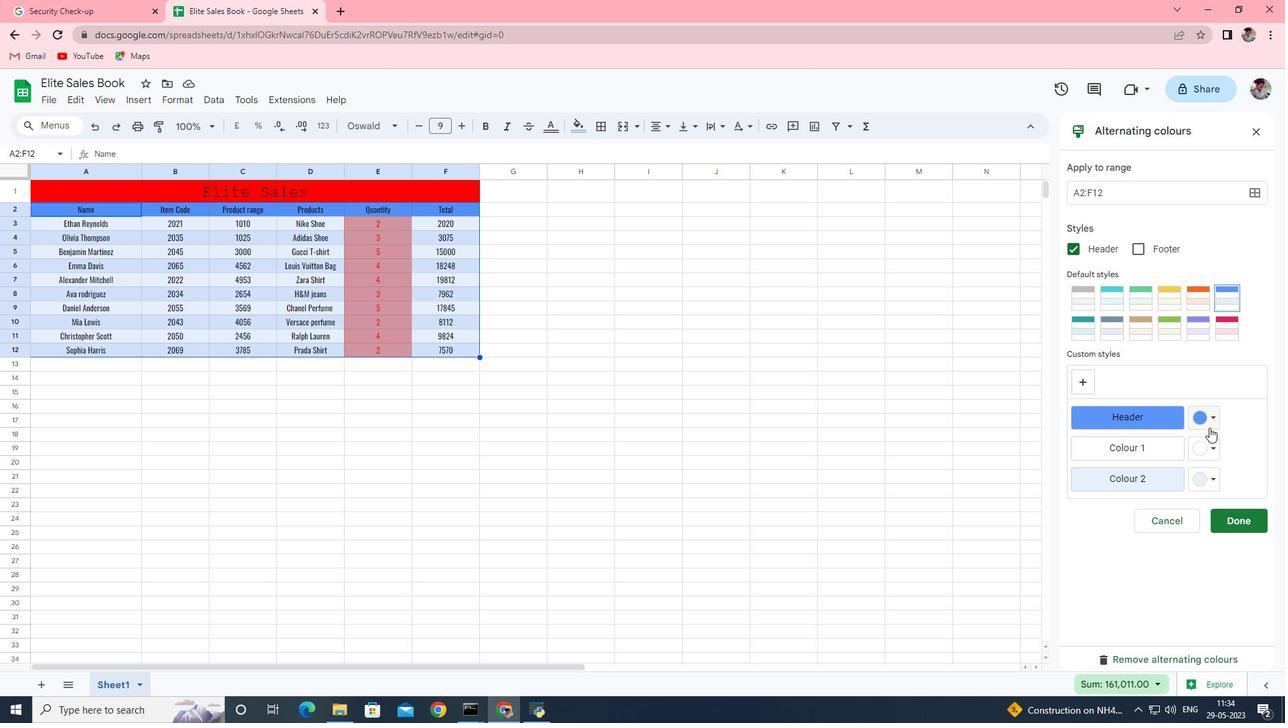 
Action: Mouse pressed left at (1210, 421)
Screenshot: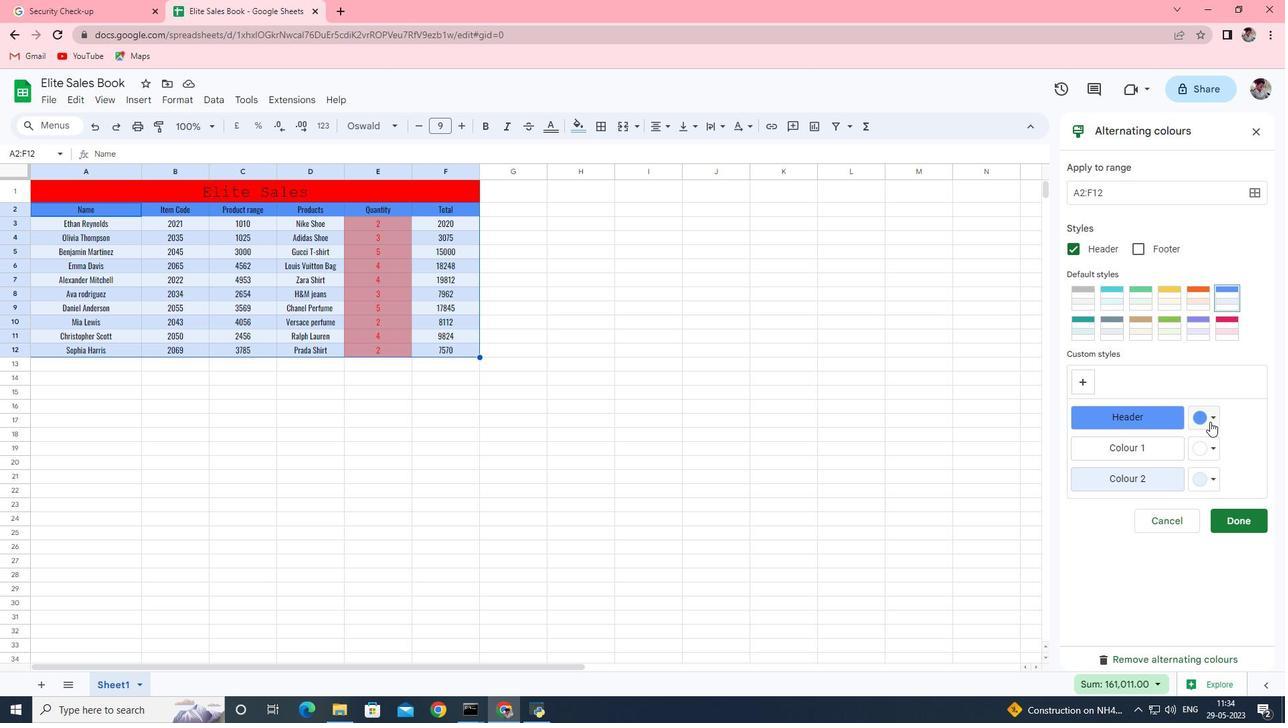 
Action: Mouse moved to (1176, 474)
Screenshot: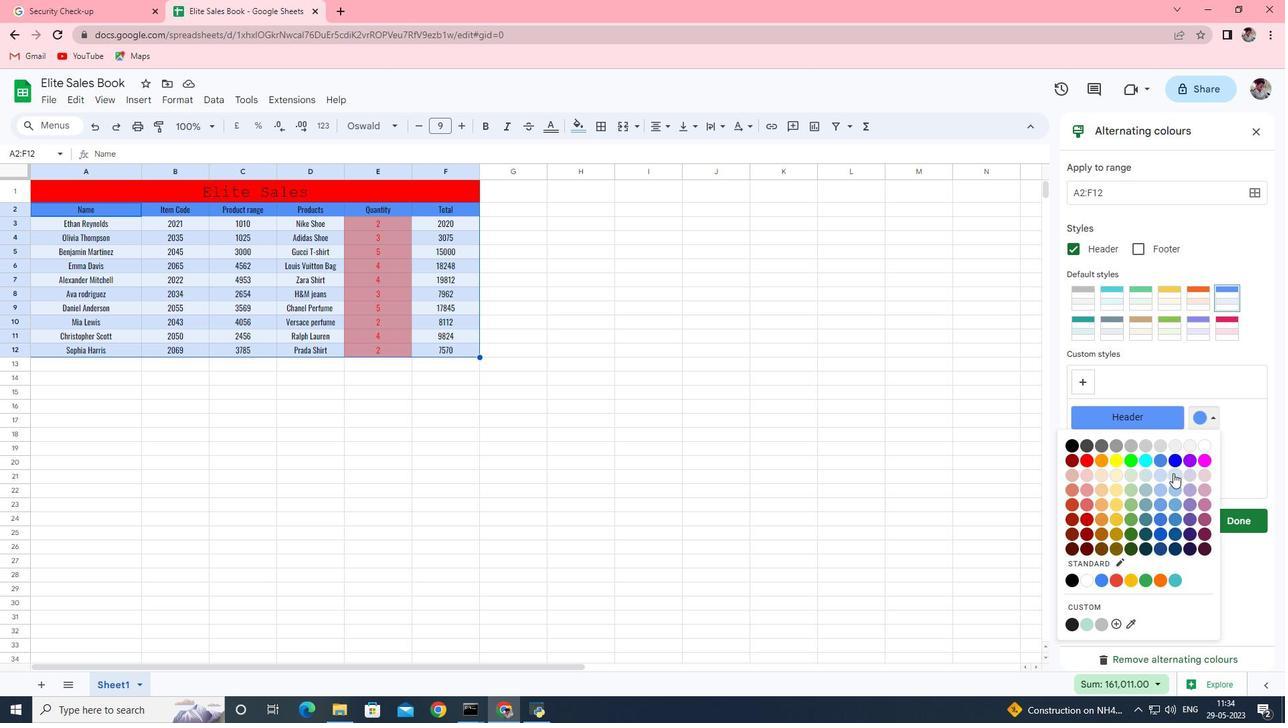 
Action: Mouse pressed left at (1176, 474)
Screenshot: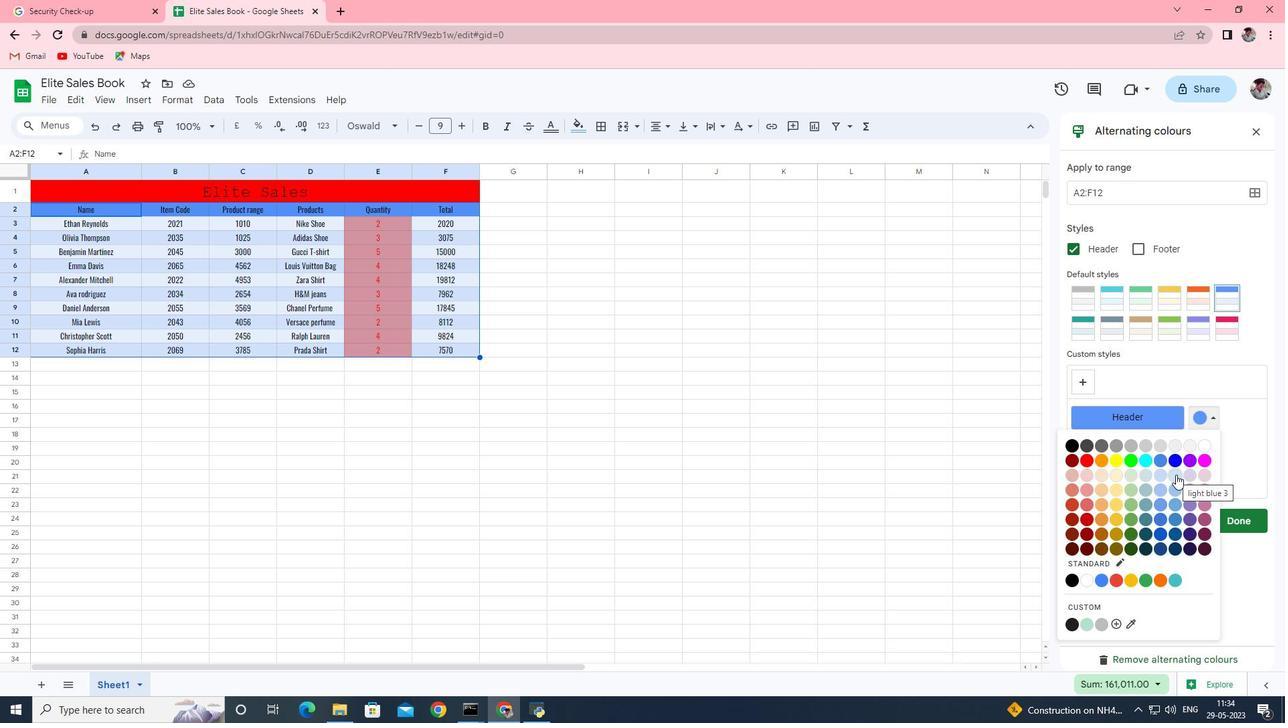 
Action: Mouse moved to (1118, 374)
Screenshot: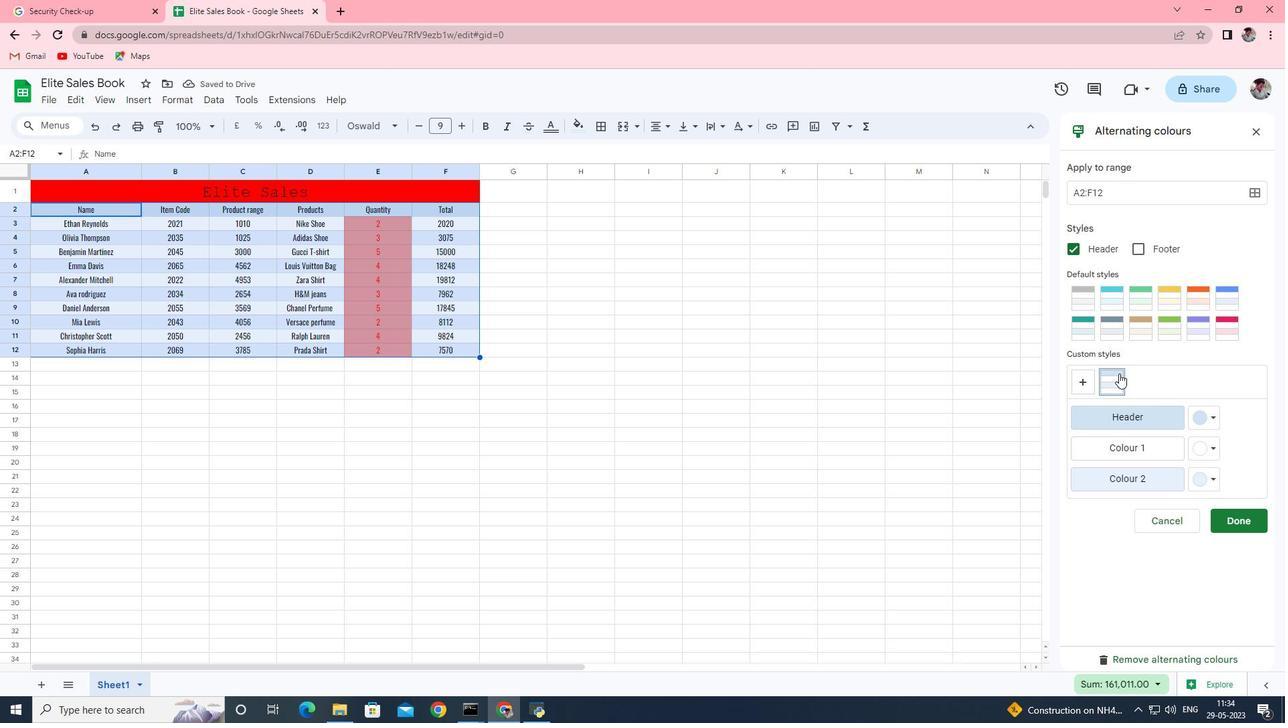 
Action: Mouse pressed right at (1118, 374)
Screenshot: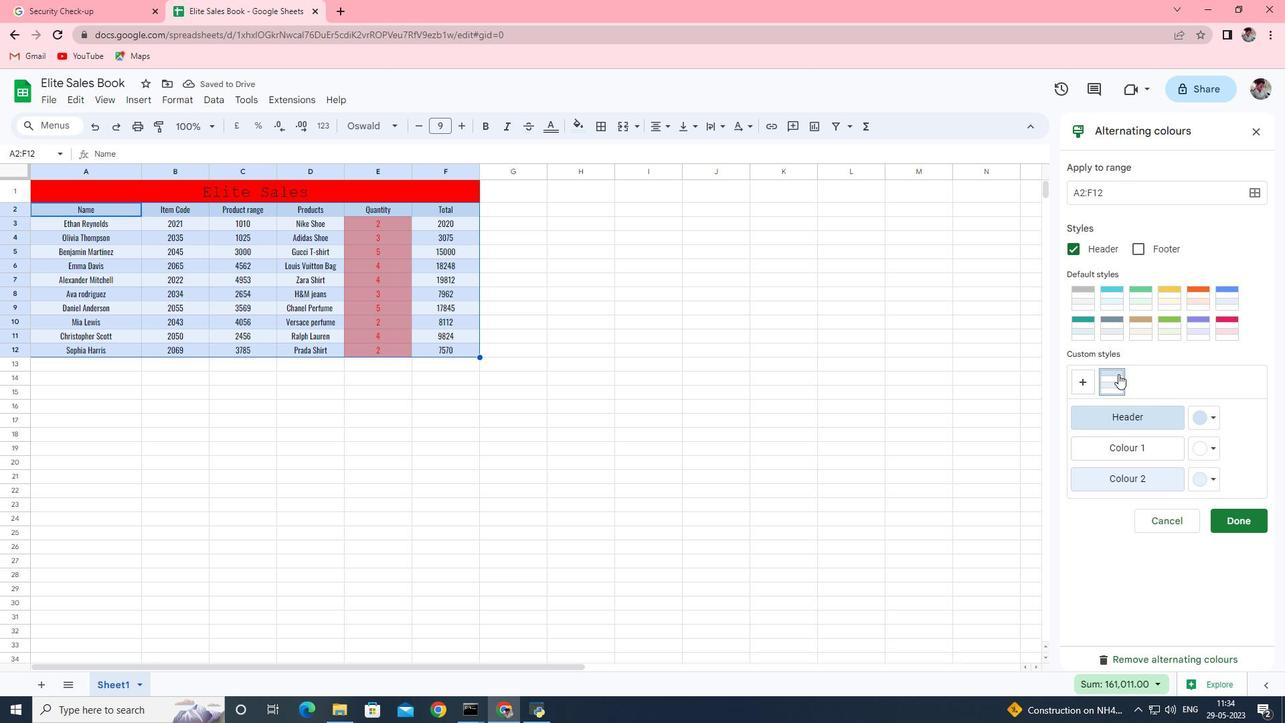 
Action: Mouse pressed right at (1118, 374)
Screenshot: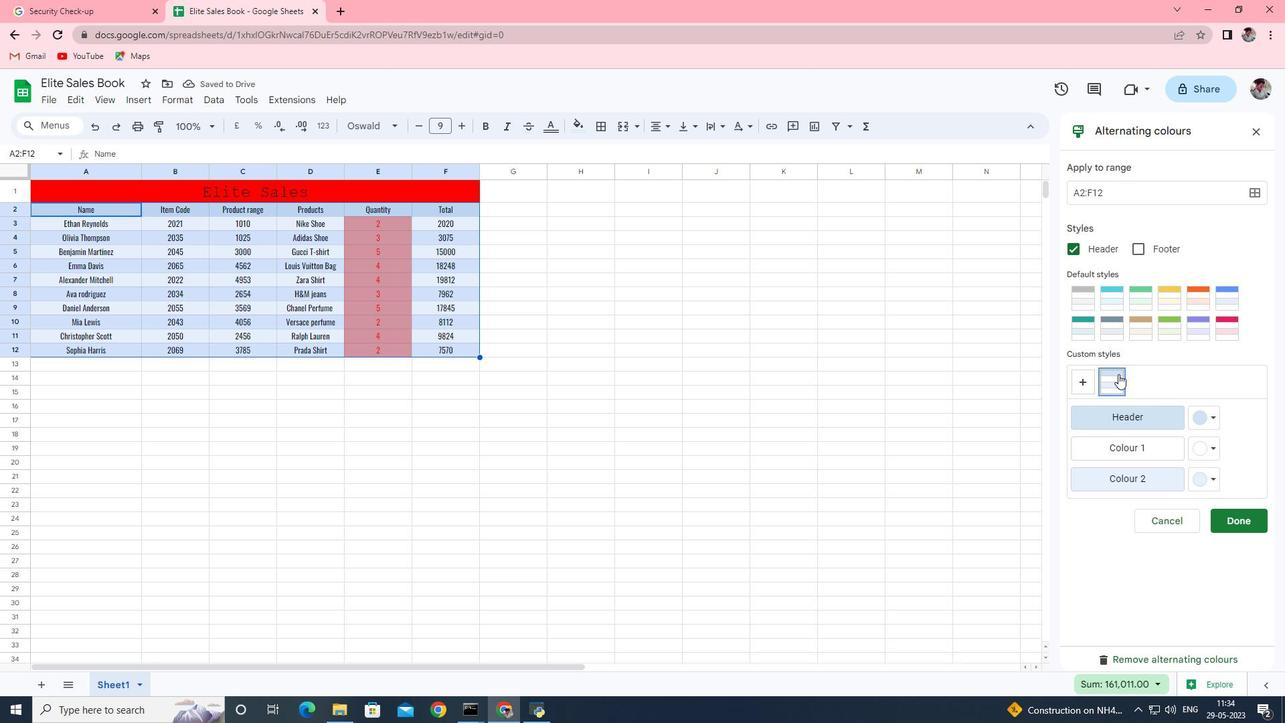 
Action: Mouse moved to (1213, 445)
Screenshot: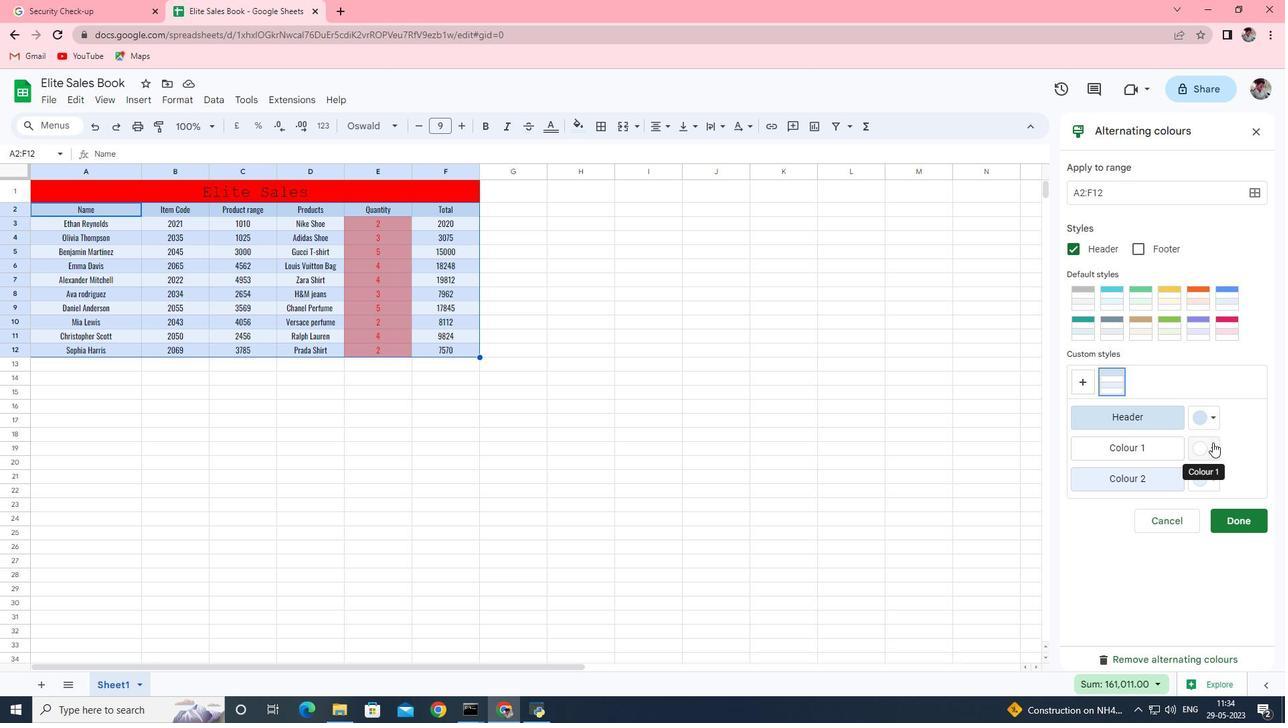 
Action: Mouse pressed left at (1213, 445)
Screenshot: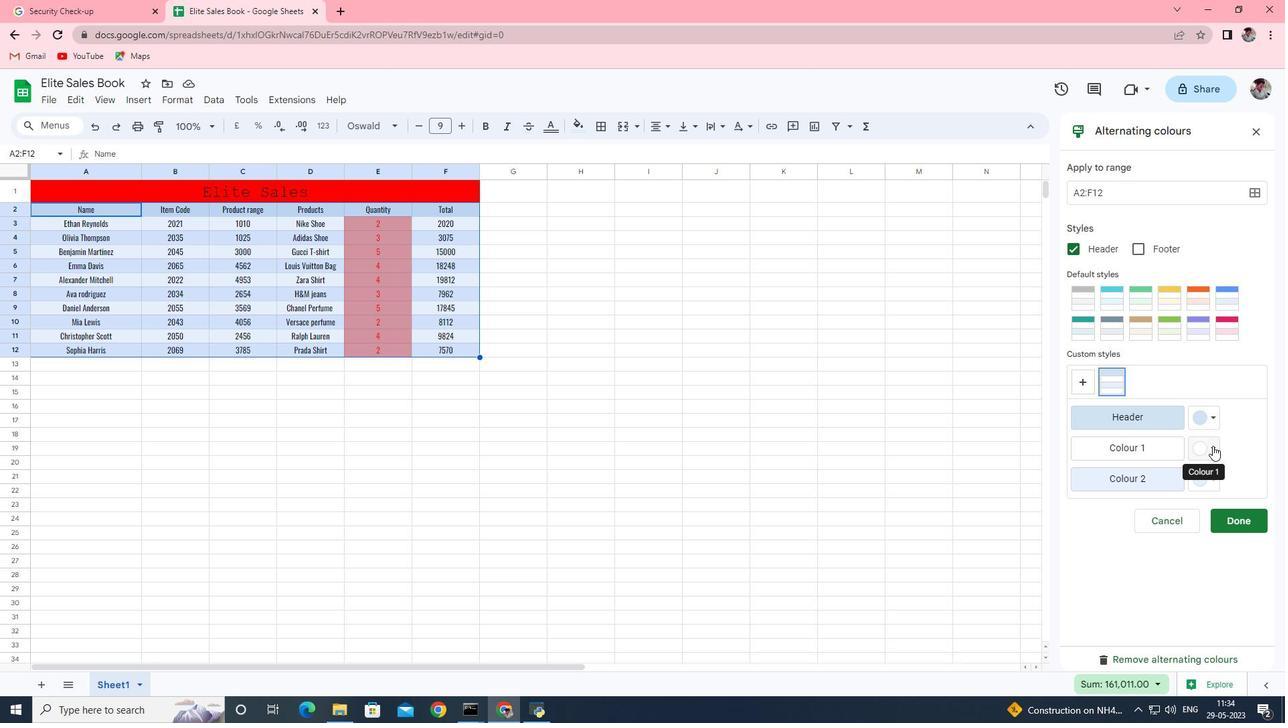 
Action: Mouse moved to (1174, 504)
Screenshot: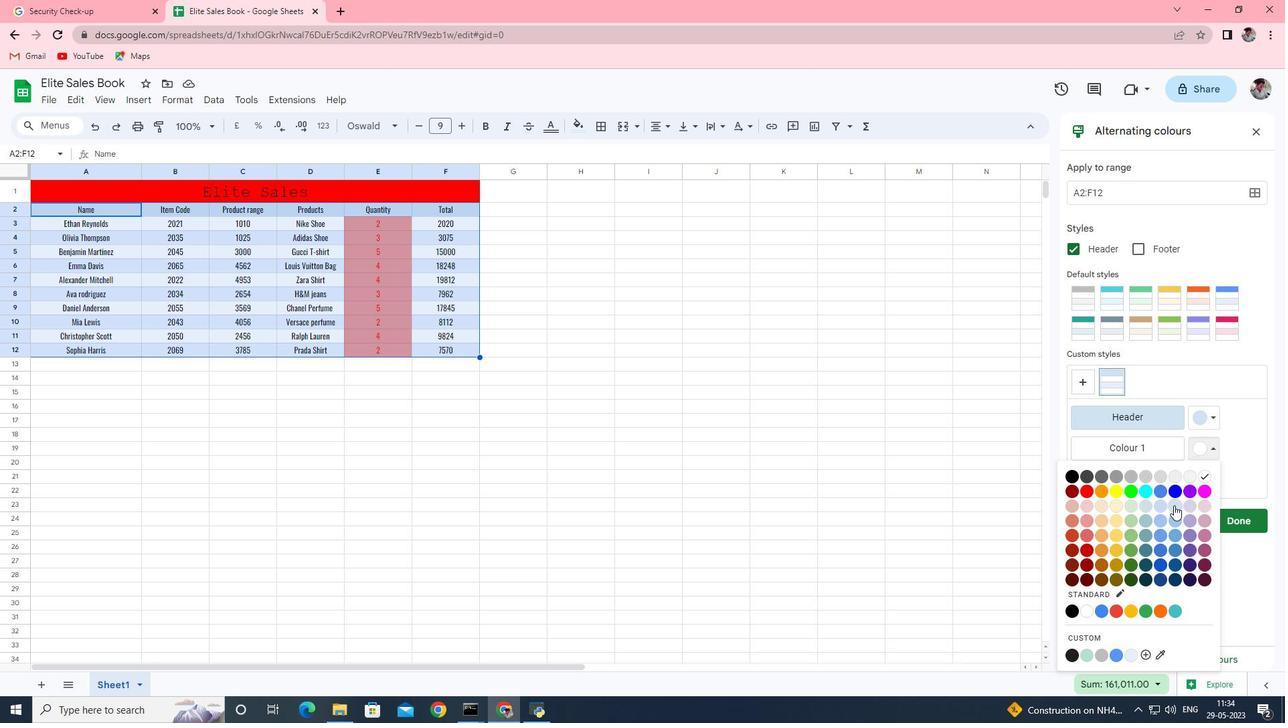 
Action: Mouse pressed left at (1174, 504)
Screenshot: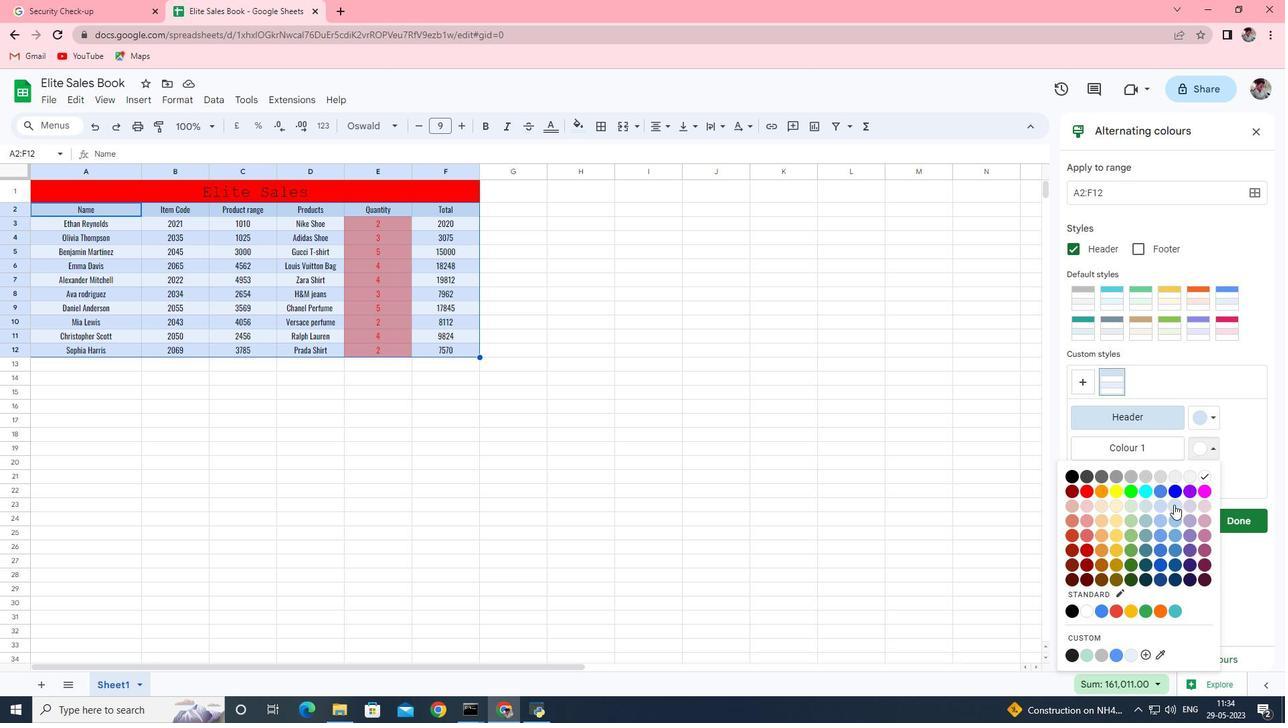 
Action: Mouse moved to (1212, 422)
Screenshot: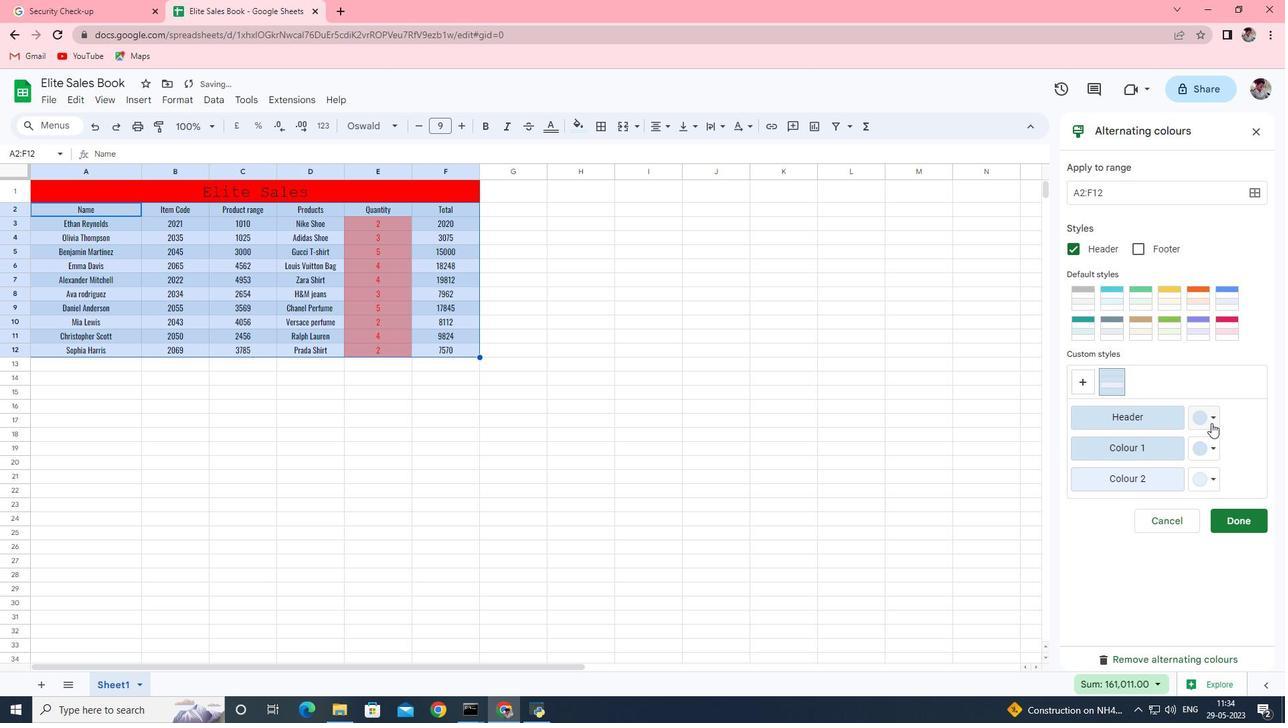 
Action: Mouse pressed left at (1212, 422)
Screenshot: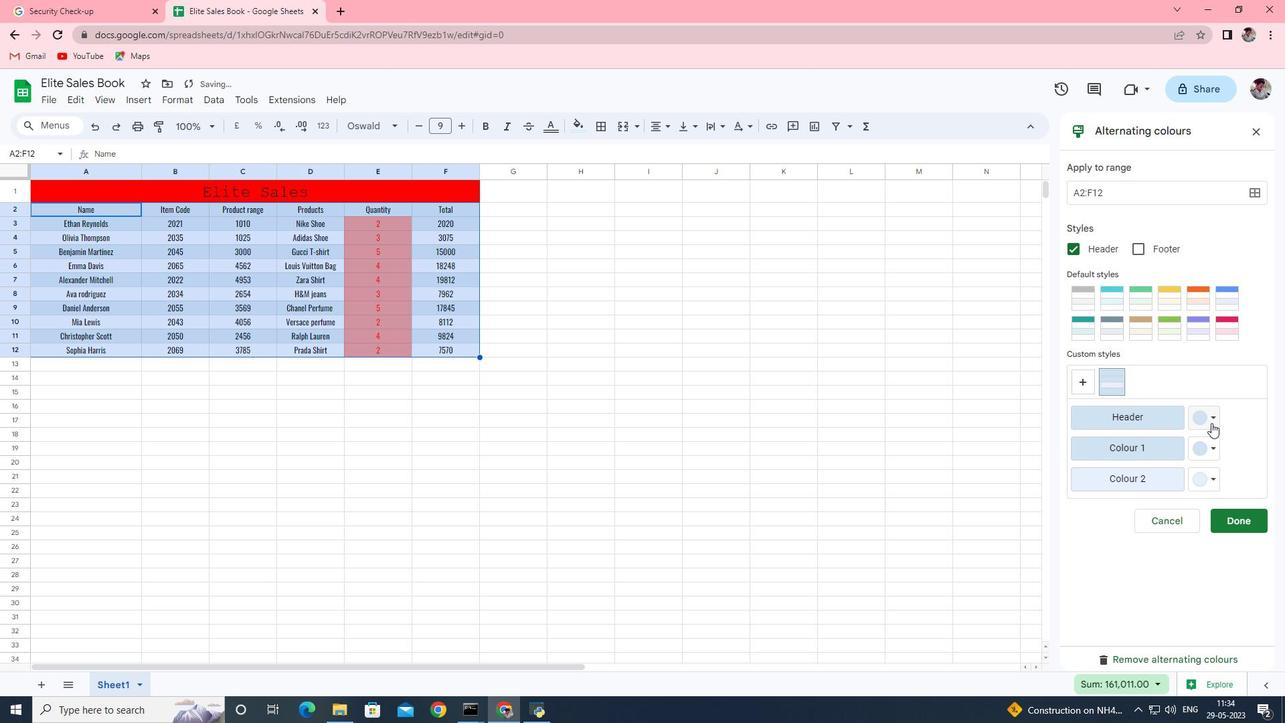 
Action: Mouse moved to (1173, 462)
Screenshot: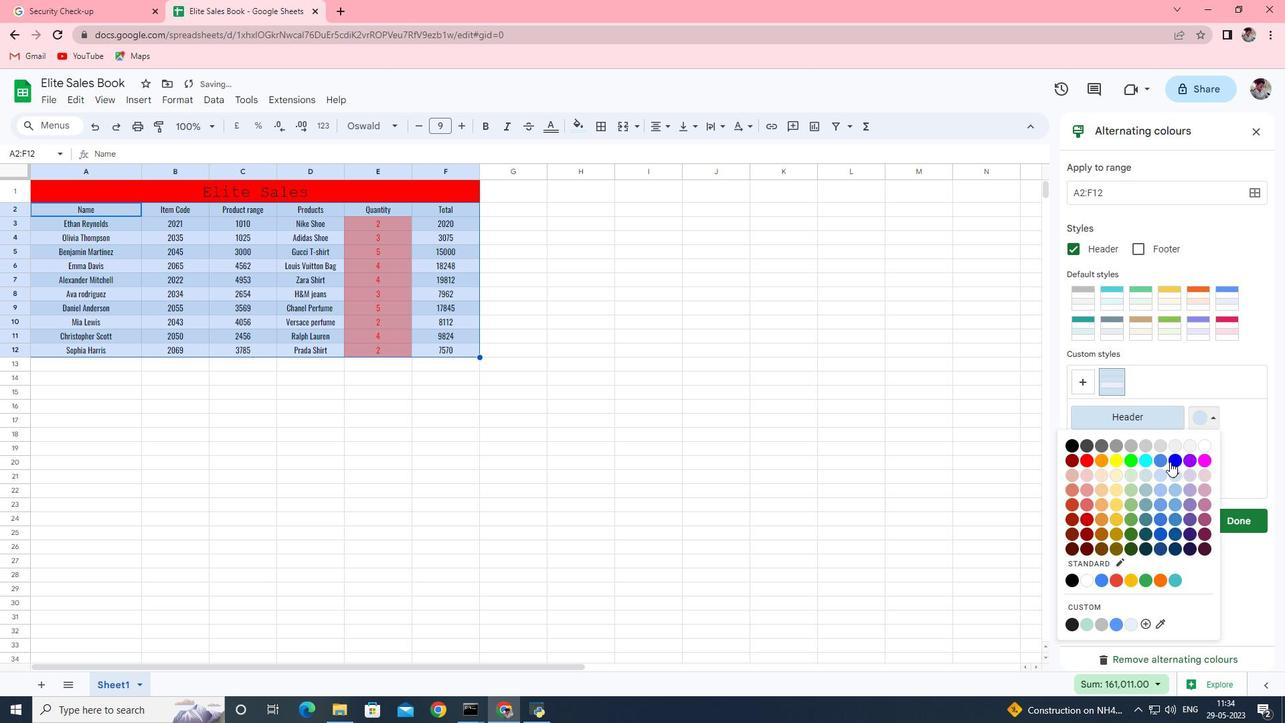 
Action: Mouse pressed left at (1173, 462)
Screenshot: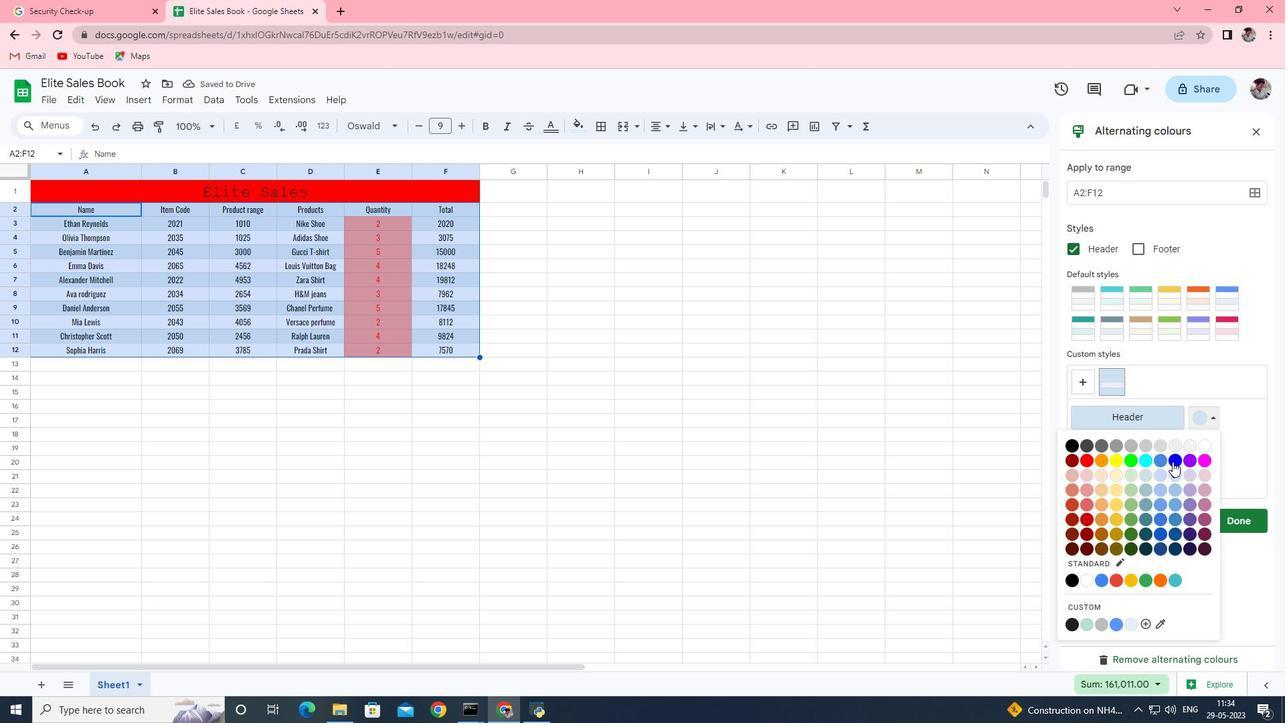 
Action: Mouse moved to (252, 182)
Screenshot: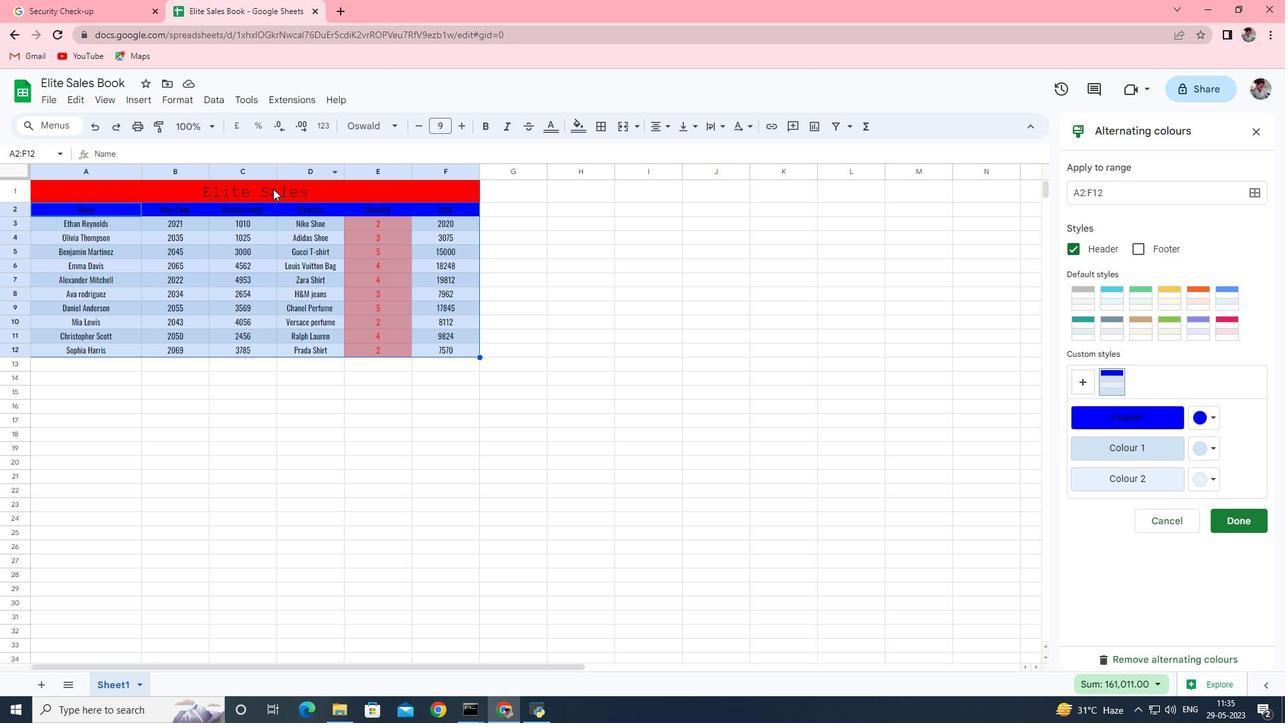 
Action: Mouse pressed left at (252, 182)
Screenshot: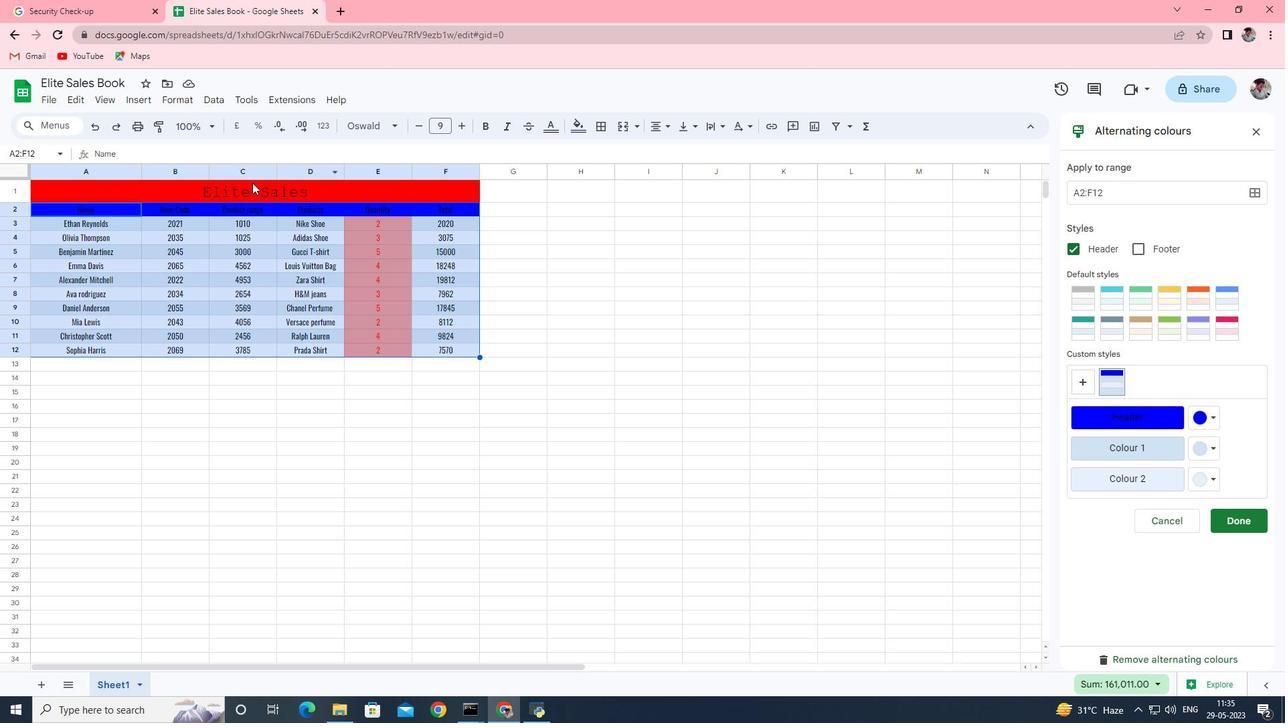 
Action: Mouse moved to (1232, 520)
Screenshot: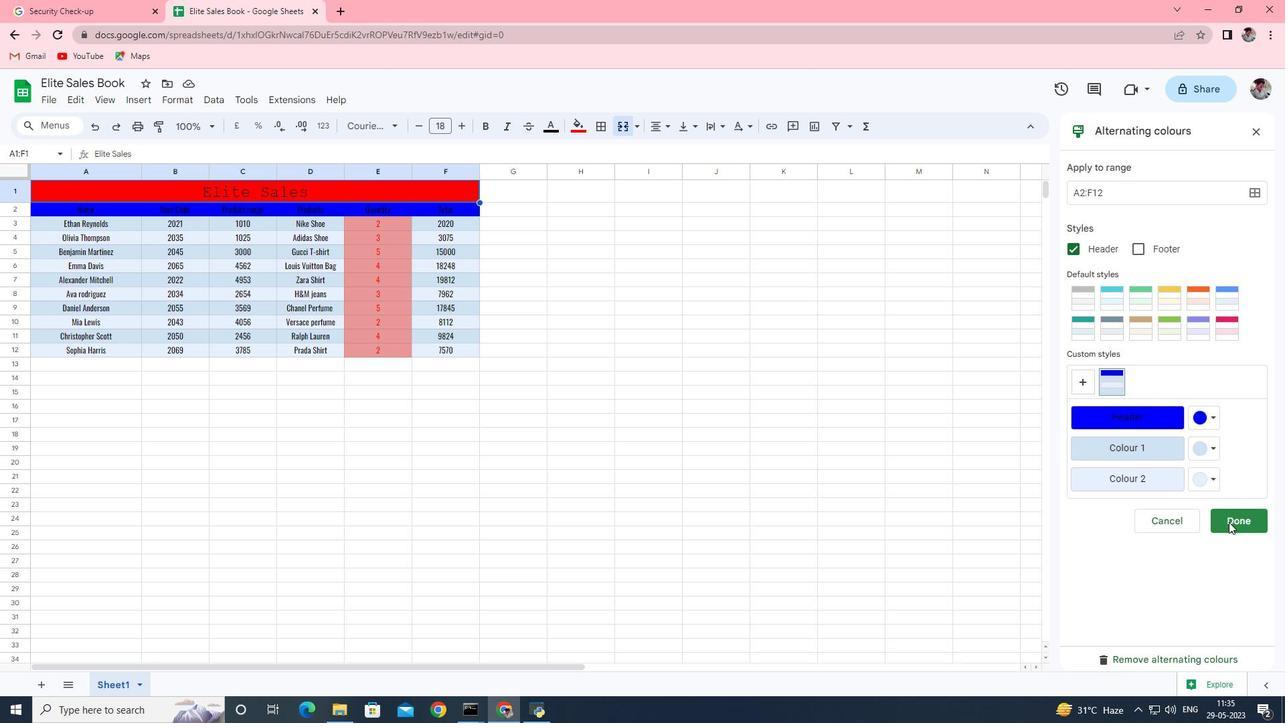 
Action: Mouse pressed left at (1232, 520)
Screenshot: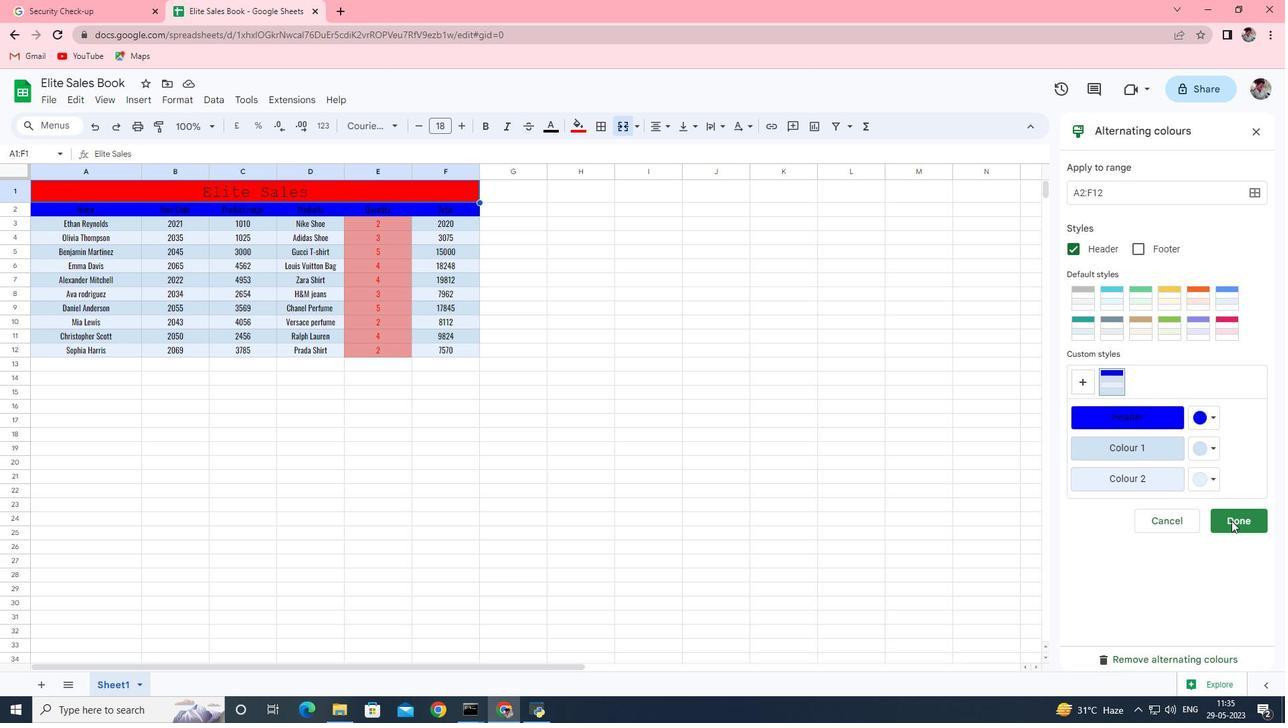 
Action: Mouse moved to (1128, 404)
Screenshot: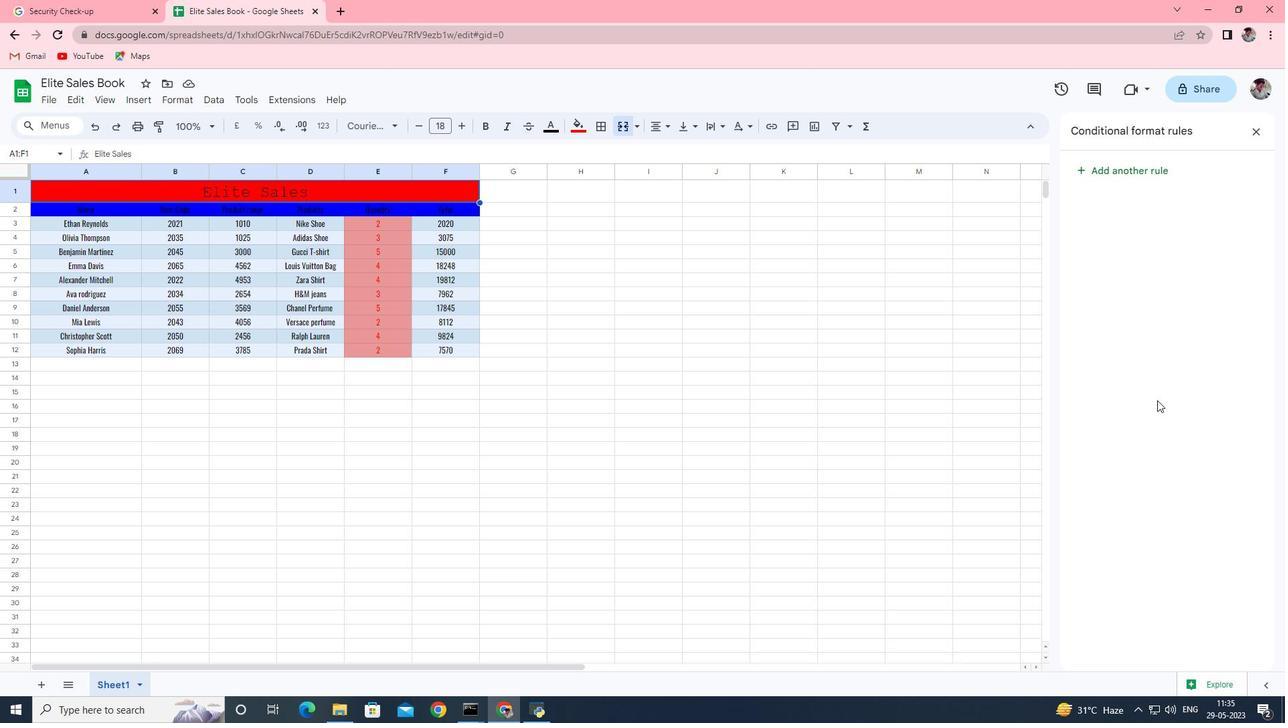 
